 Task: Search one way flight ticket for 2 adults, 2 infants in seat and 1 infant on lap in first from Muskegon: Muskegon County Airport to Greensboro: Piedmont Triad International Airport on 5-1-2023. Choice of flights is Alaska. Number of bags: 3 checked bags. Price is upto 65000. Outbound departure time preference is 11:30.
Action: Mouse moved to (355, 521)
Screenshot: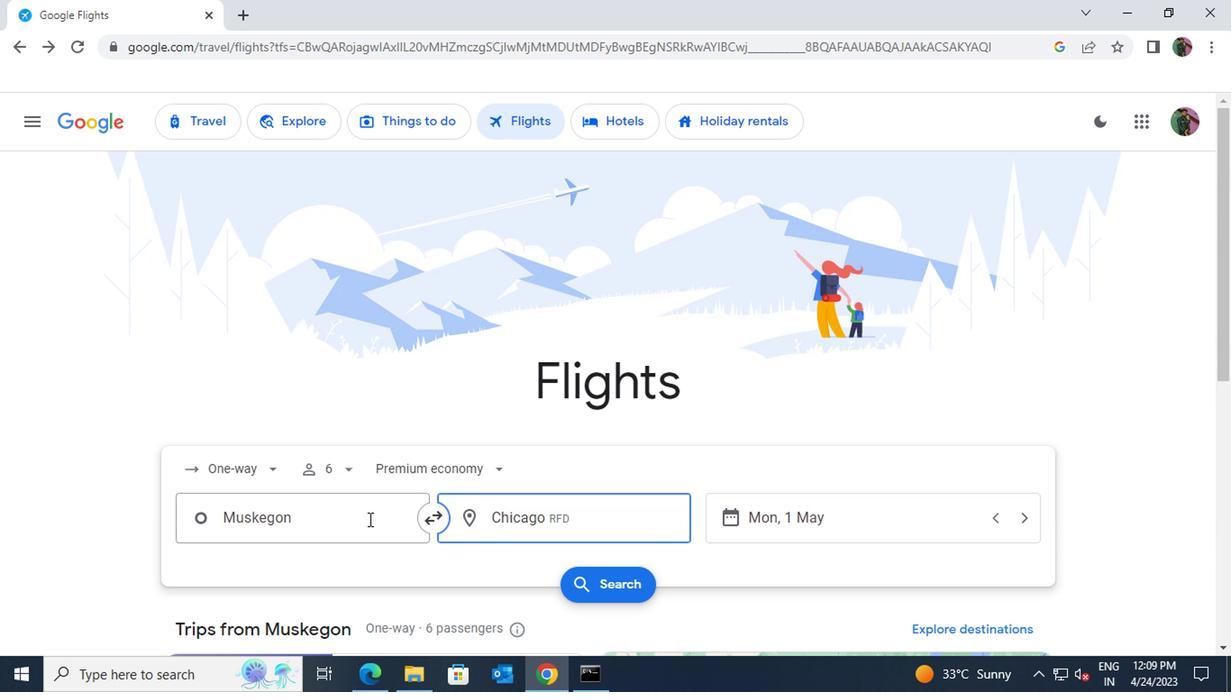 
Action: Mouse pressed left at (355, 521)
Screenshot: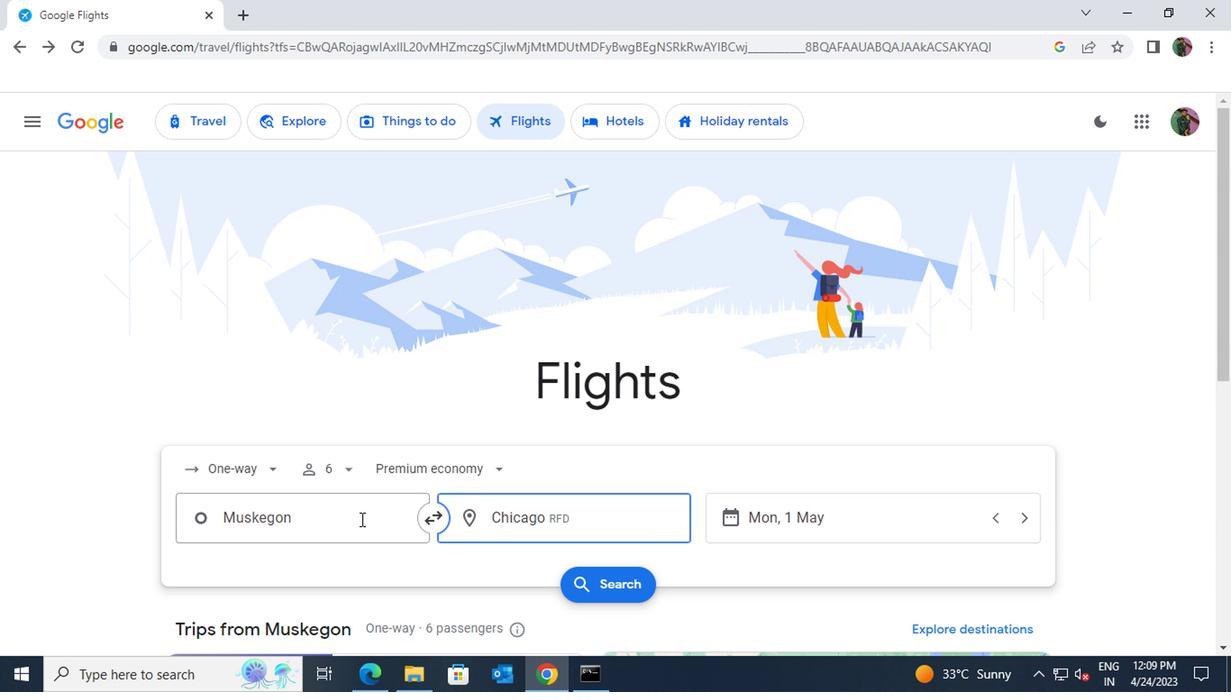 
Action: Key pressed musk
Screenshot: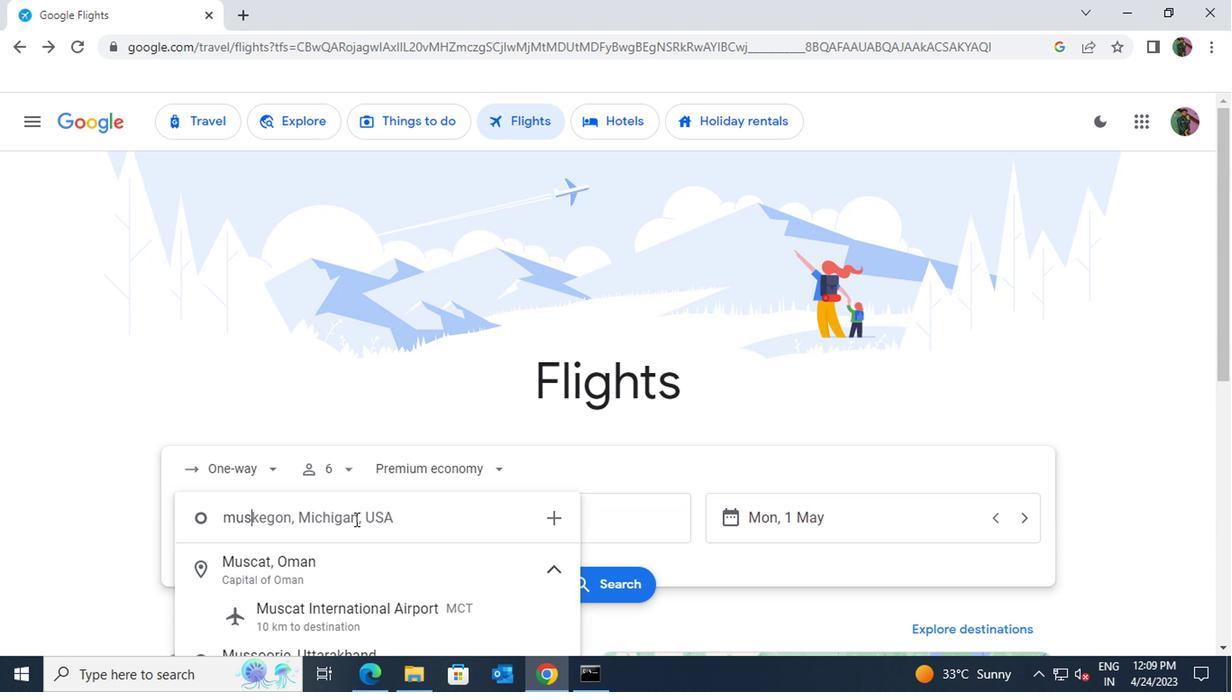 
Action: Mouse moved to (339, 561)
Screenshot: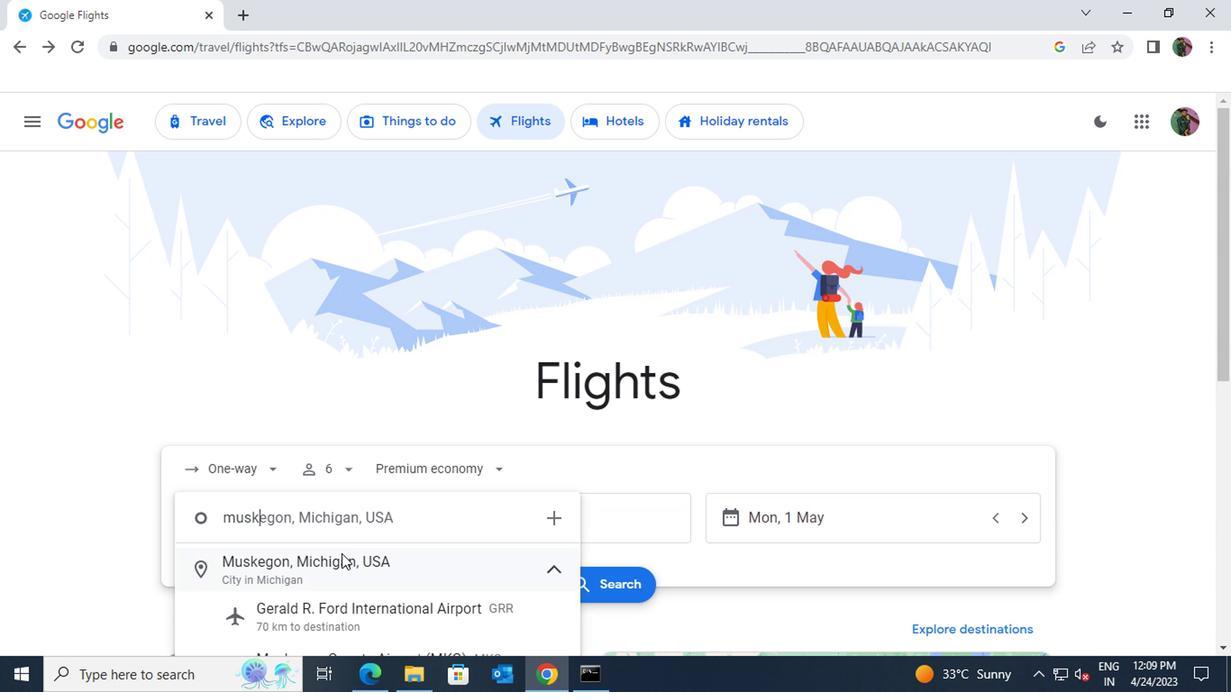 
Action: Mouse pressed left at (339, 561)
Screenshot: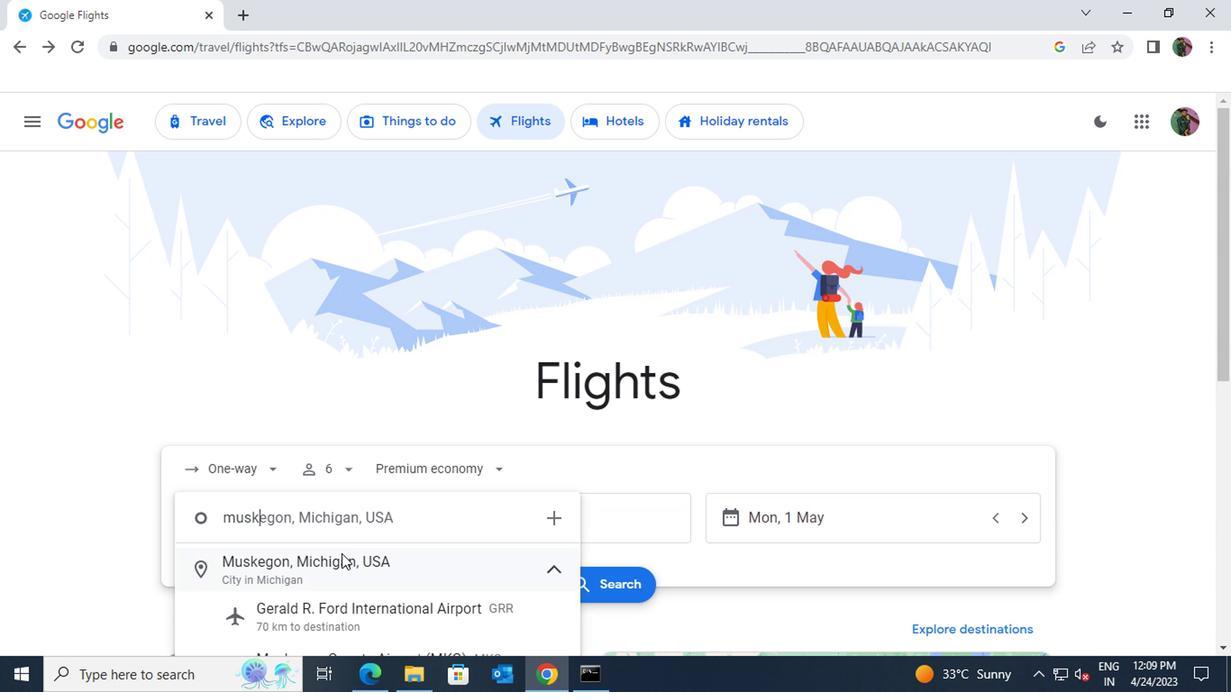 
Action: Mouse moved to (489, 517)
Screenshot: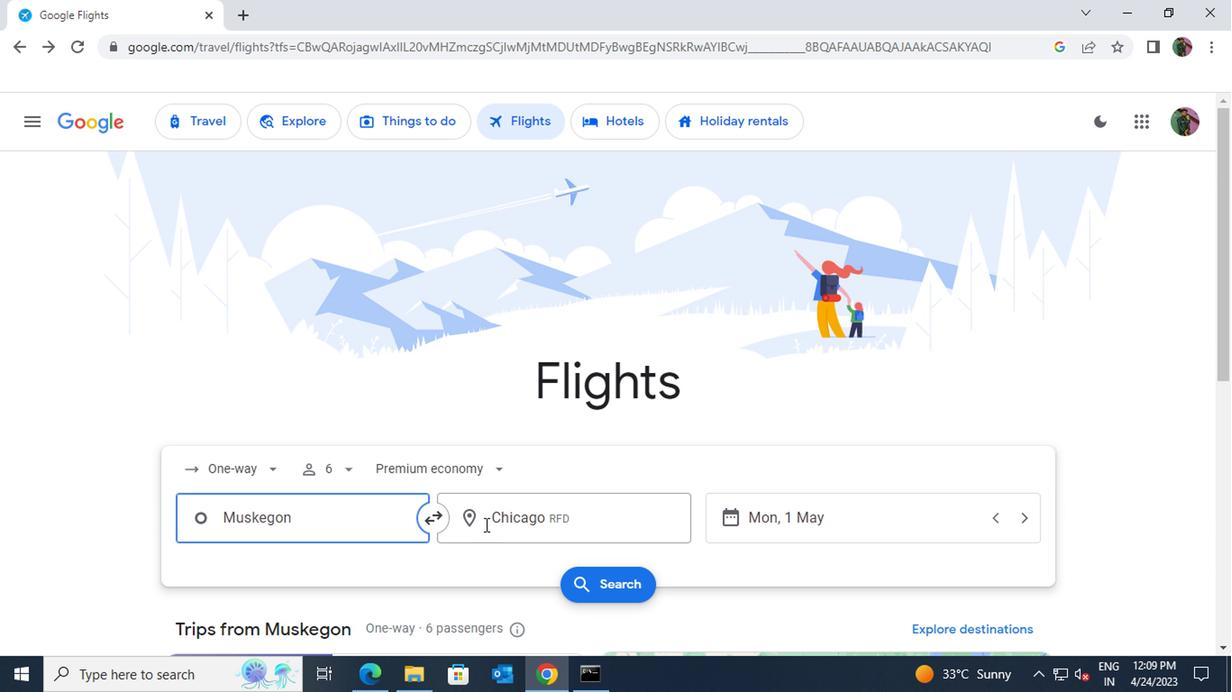 
Action: Mouse pressed left at (489, 517)
Screenshot: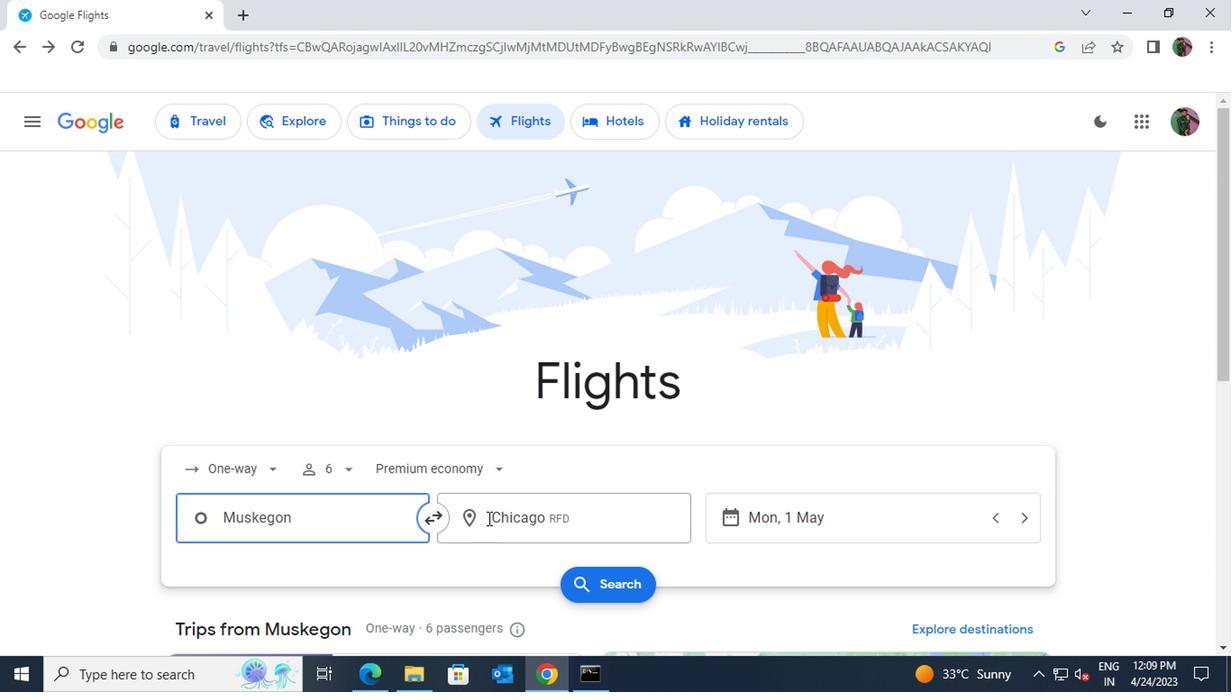 
Action: Key pressed greensb
Screenshot: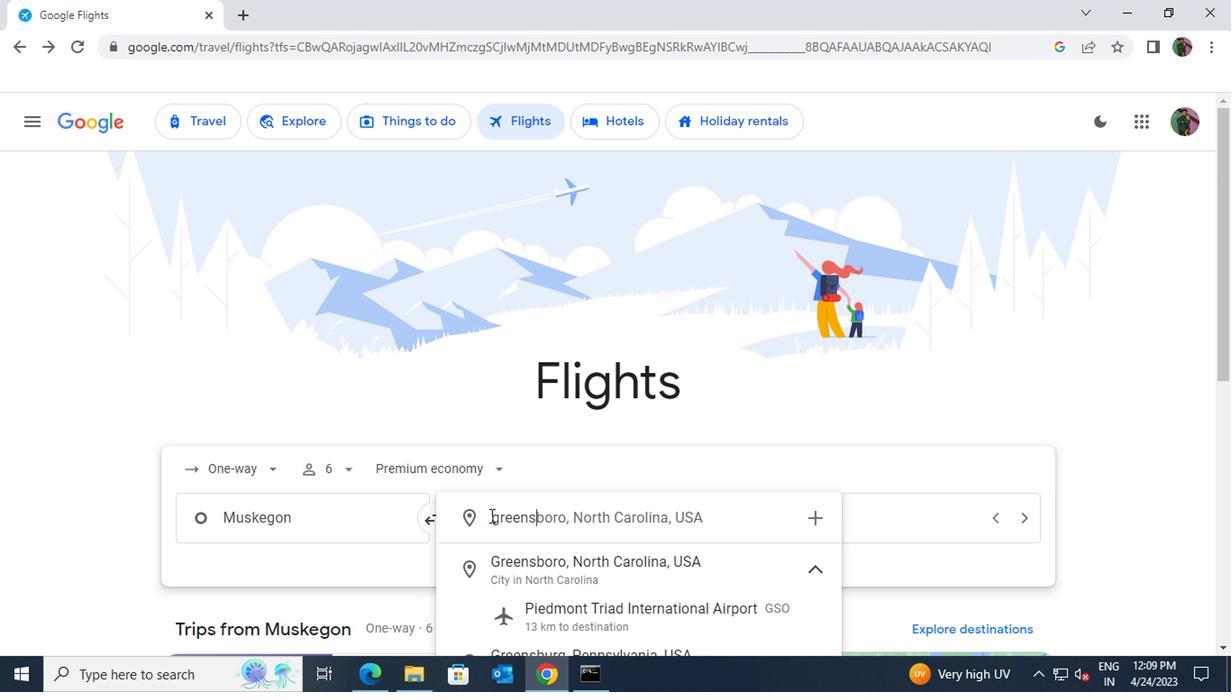 
Action: Mouse moved to (550, 572)
Screenshot: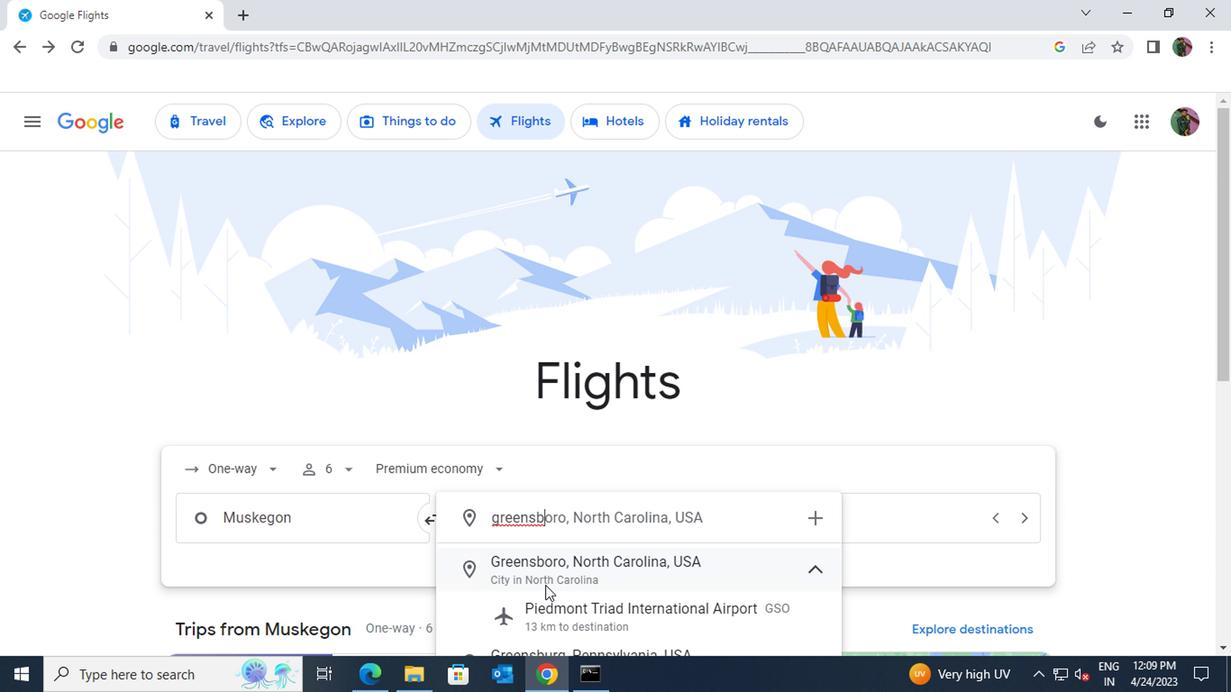 
Action: Mouse pressed left at (550, 572)
Screenshot: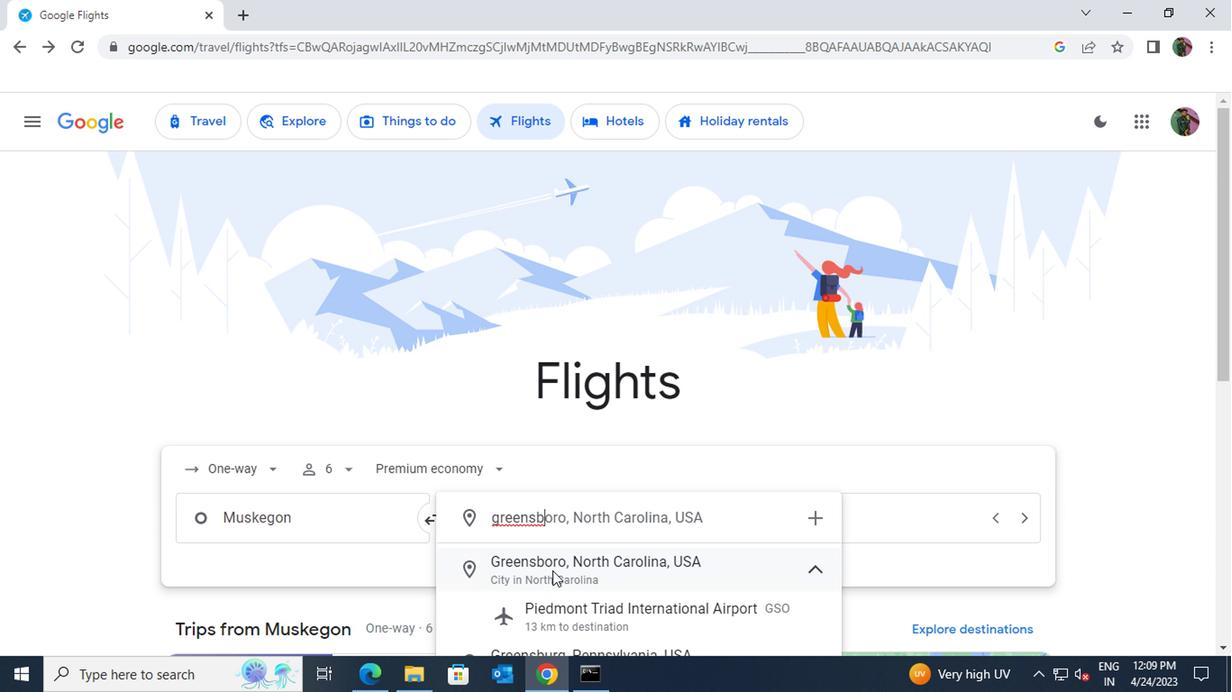 
Action: Mouse moved to (346, 474)
Screenshot: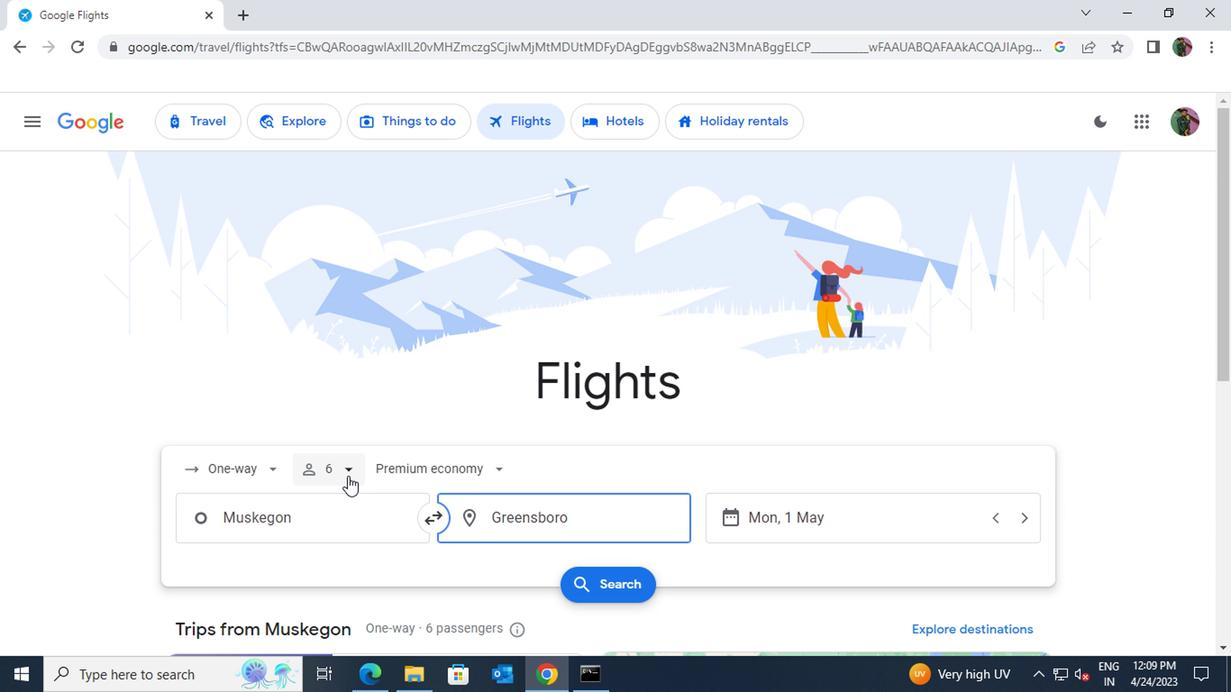 
Action: Mouse pressed left at (346, 474)
Screenshot: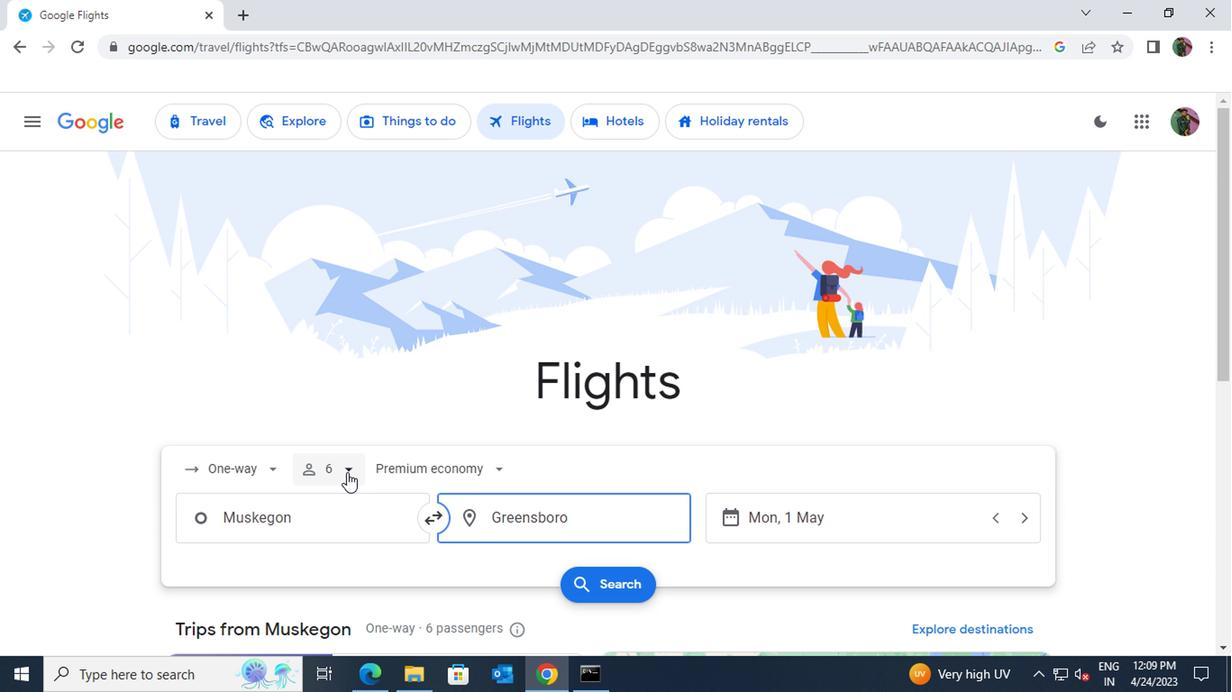 
Action: Mouse moved to (428, 516)
Screenshot: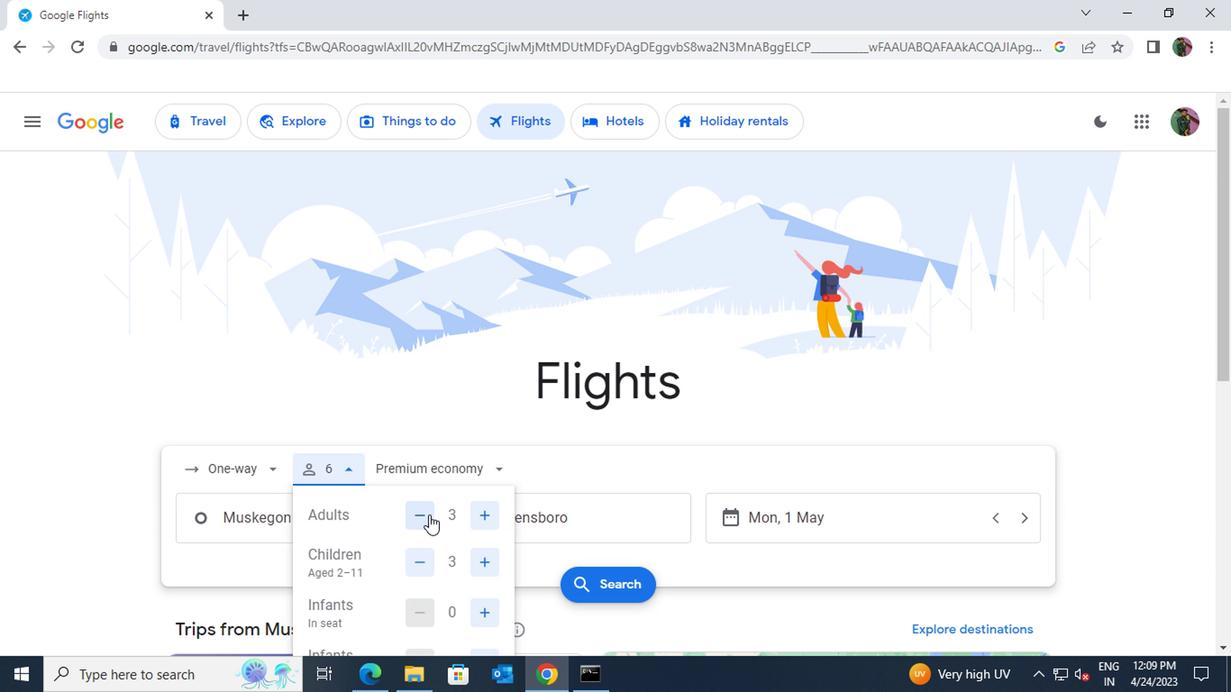 
Action: Mouse pressed left at (428, 516)
Screenshot: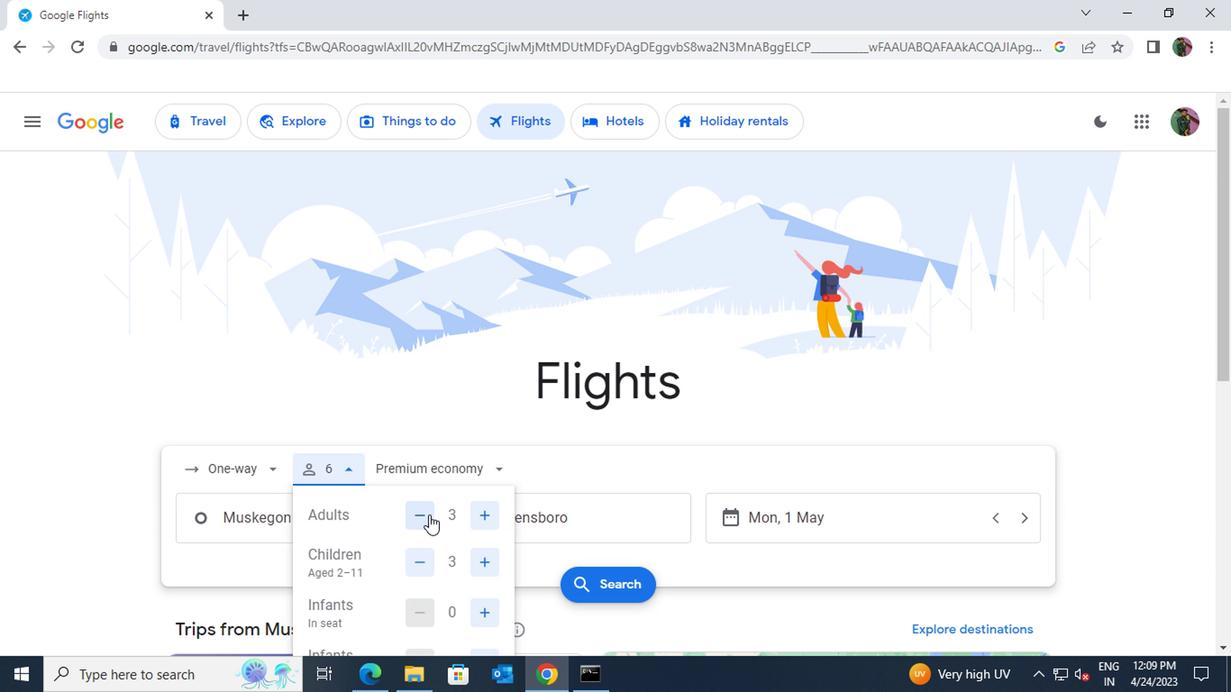
Action: Mouse moved to (417, 561)
Screenshot: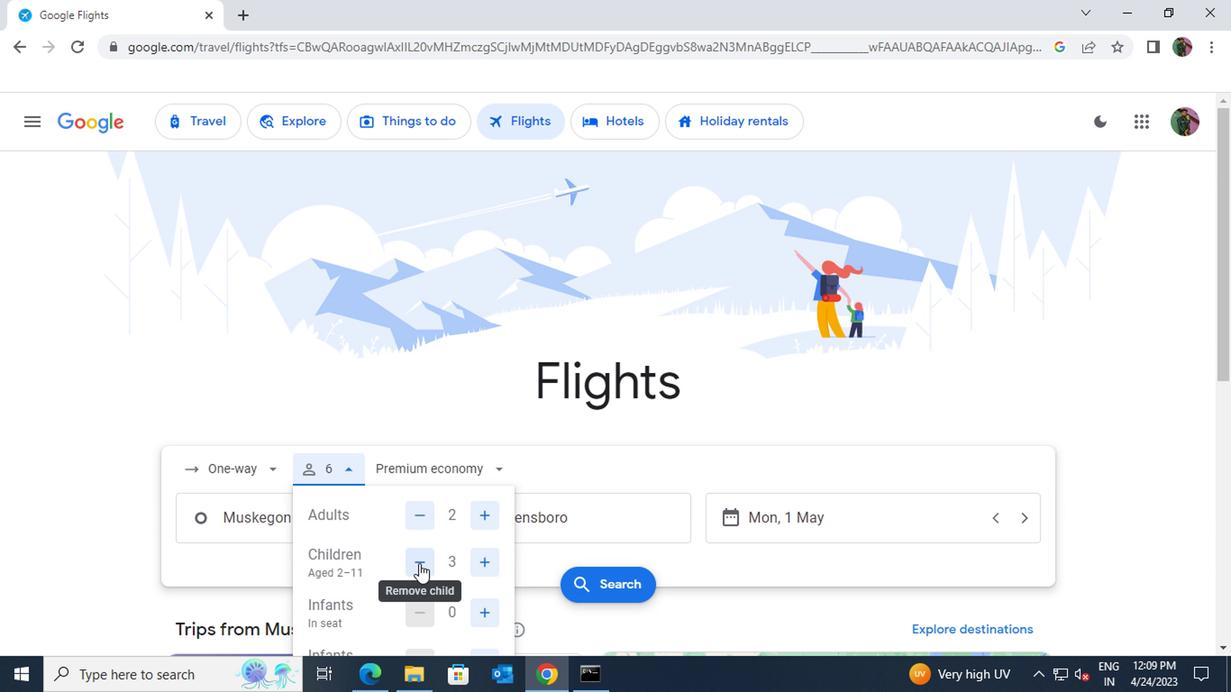 
Action: Mouse pressed left at (417, 561)
Screenshot: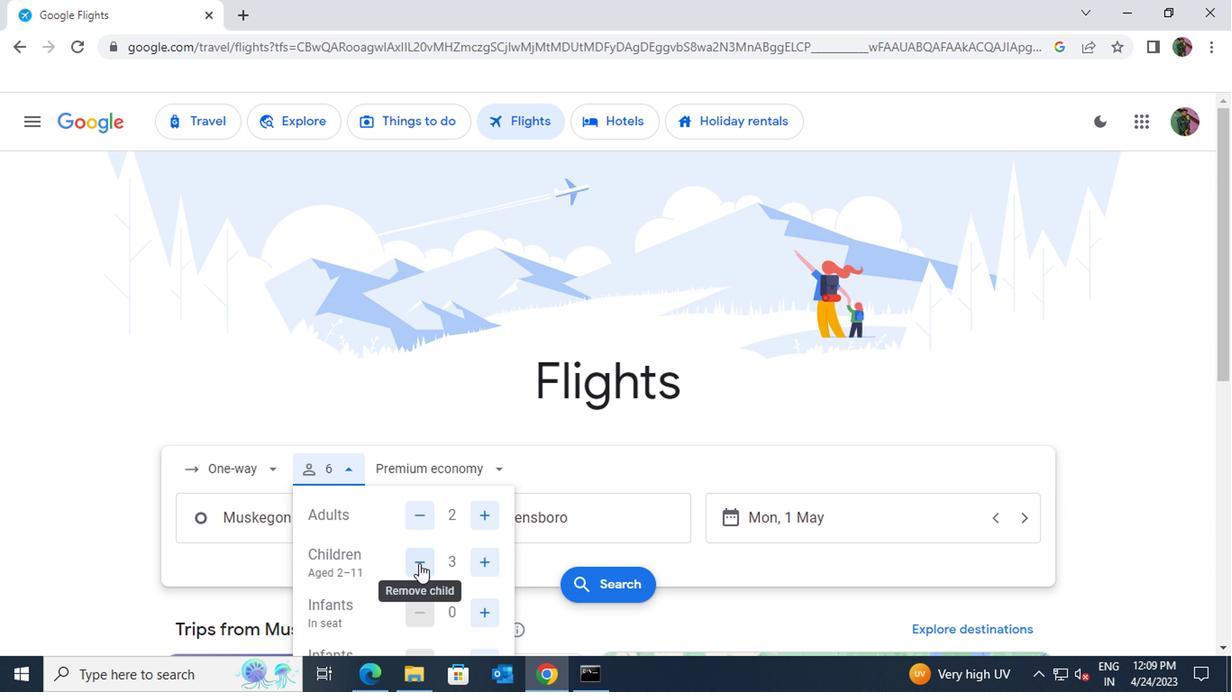 
Action: Mouse pressed left at (417, 561)
Screenshot: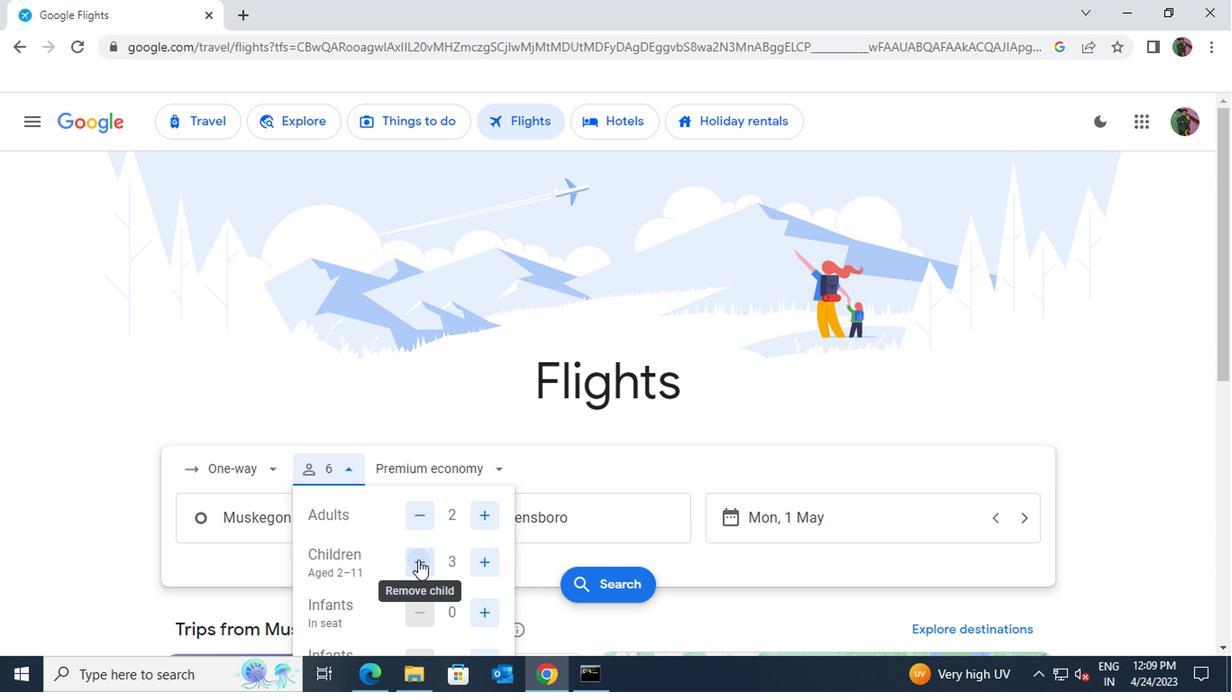 
Action: Mouse moved to (422, 595)
Screenshot: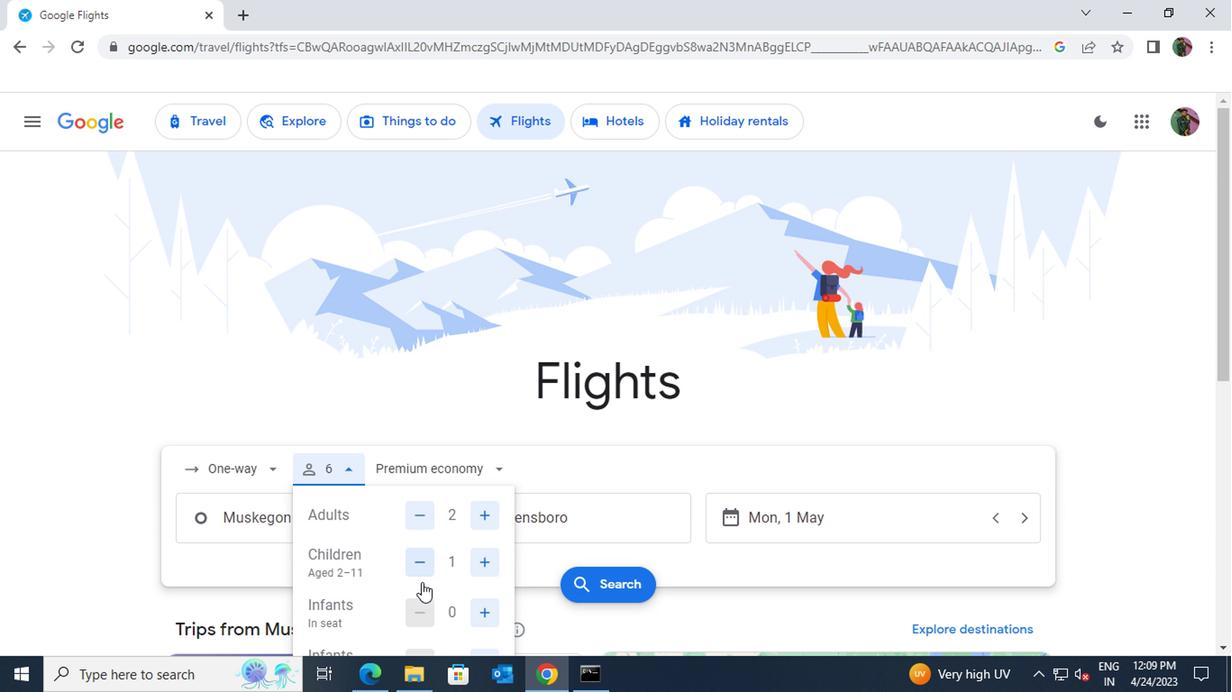 
Action: Mouse scrolled (422, 594) with delta (0, -1)
Screenshot: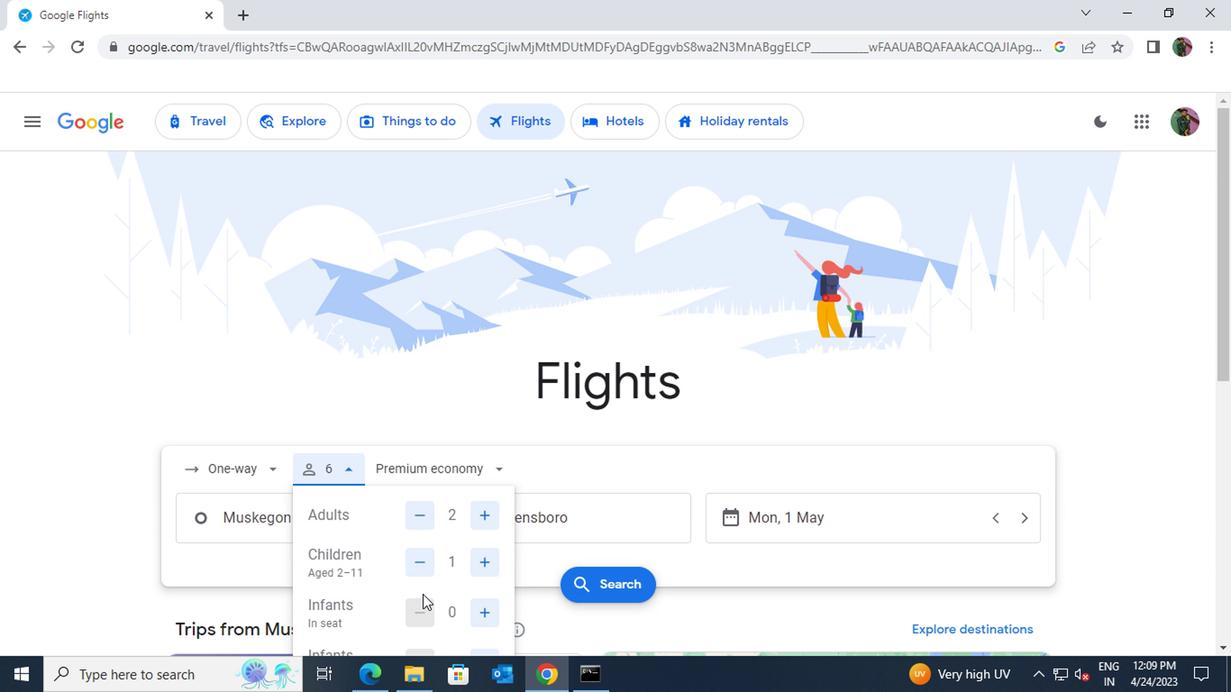 
Action: Mouse moved to (481, 527)
Screenshot: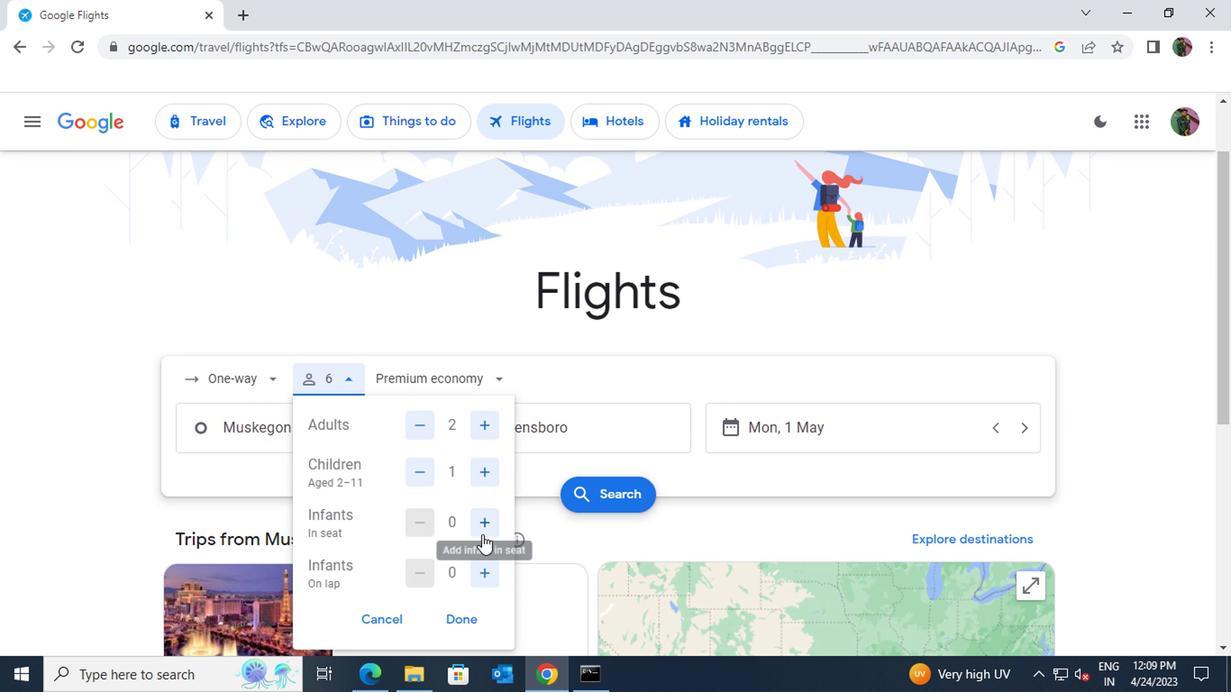 
Action: Mouse pressed left at (481, 527)
Screenshot: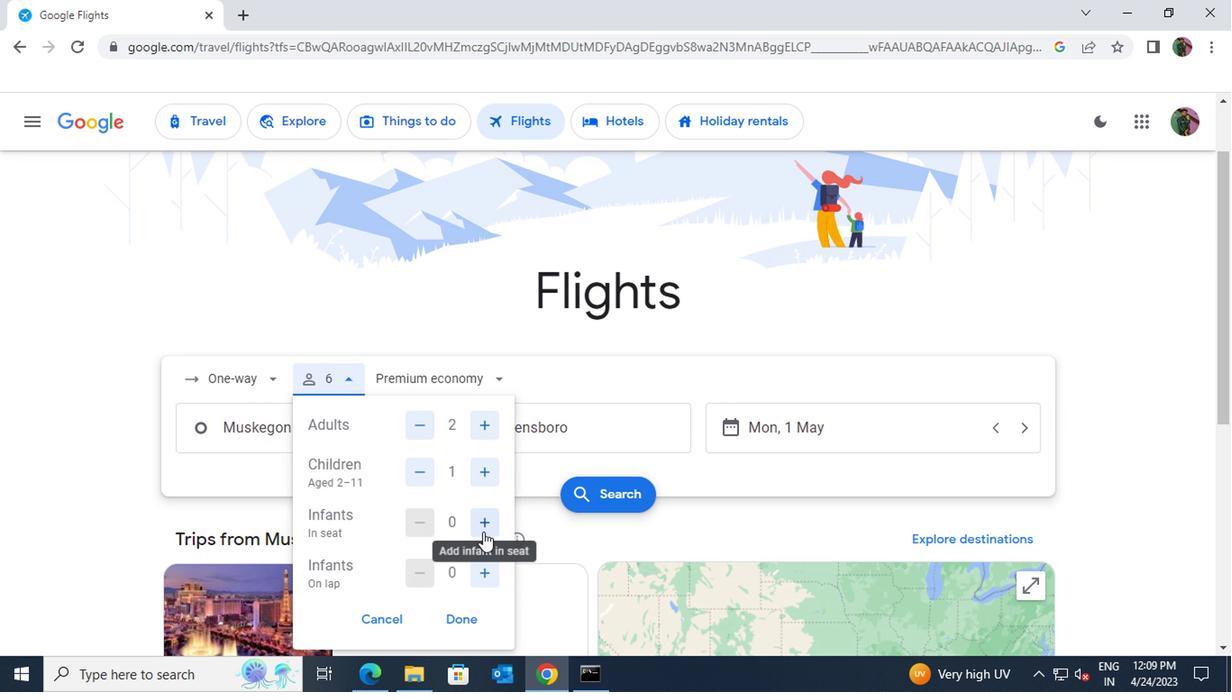 
Action: Mouse pressed left at (481, 527)
Screenshot: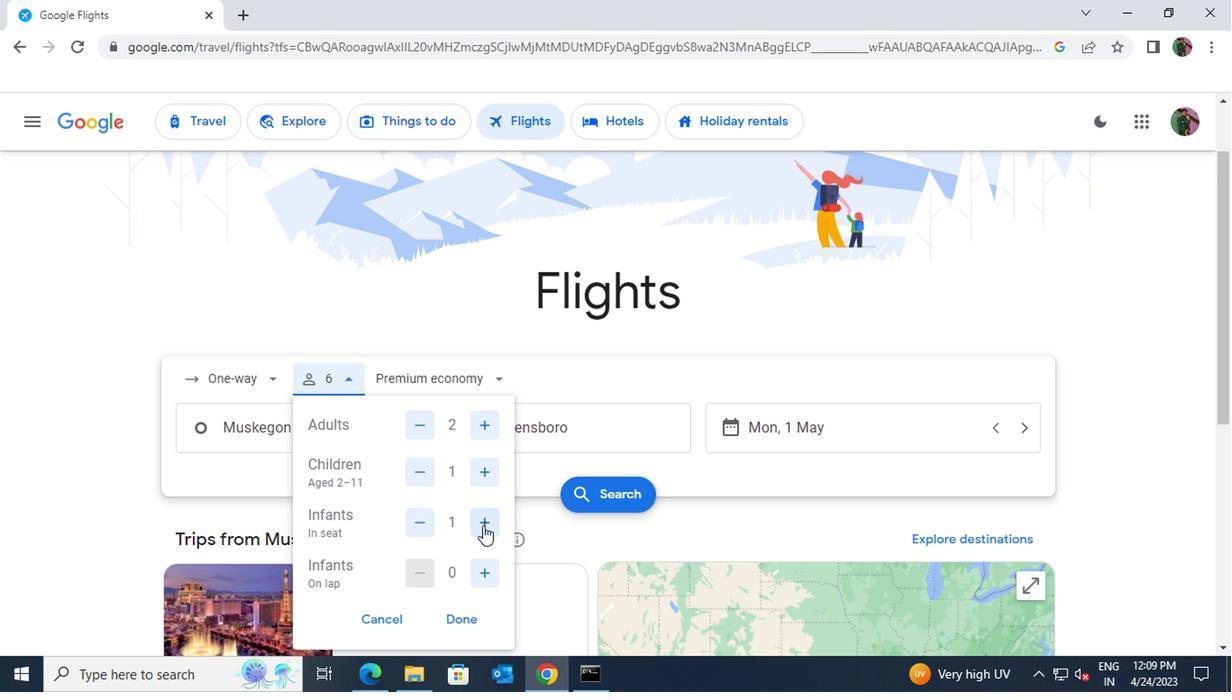 
Action: Mouse moved to (476, 568)
Screenshot: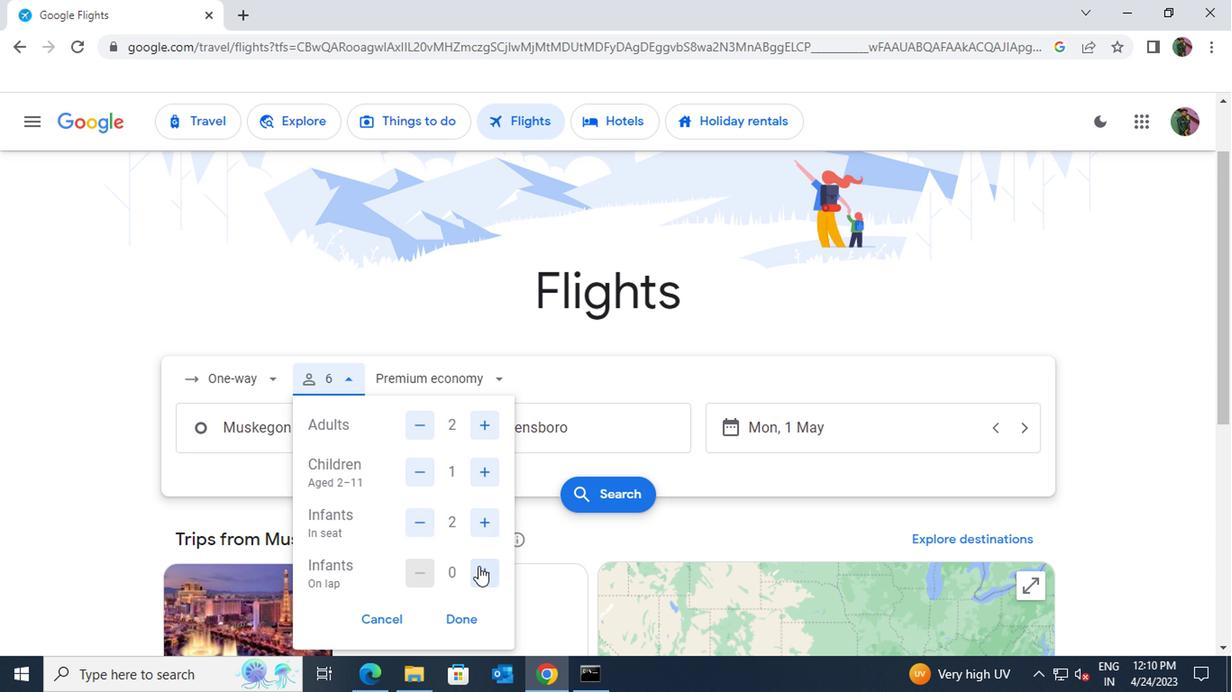 
Action: Mouse pressed left at (476, 568)
Screenshot: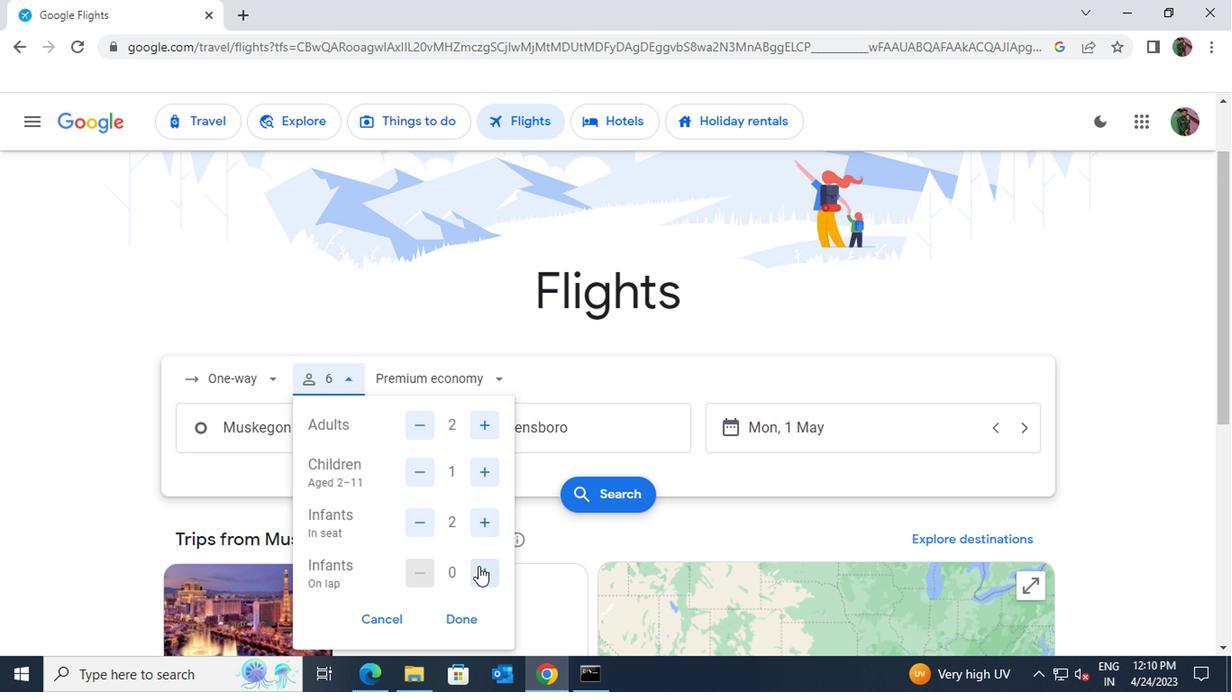 
Action: Mouse moved to (456, 624)
Screenshot: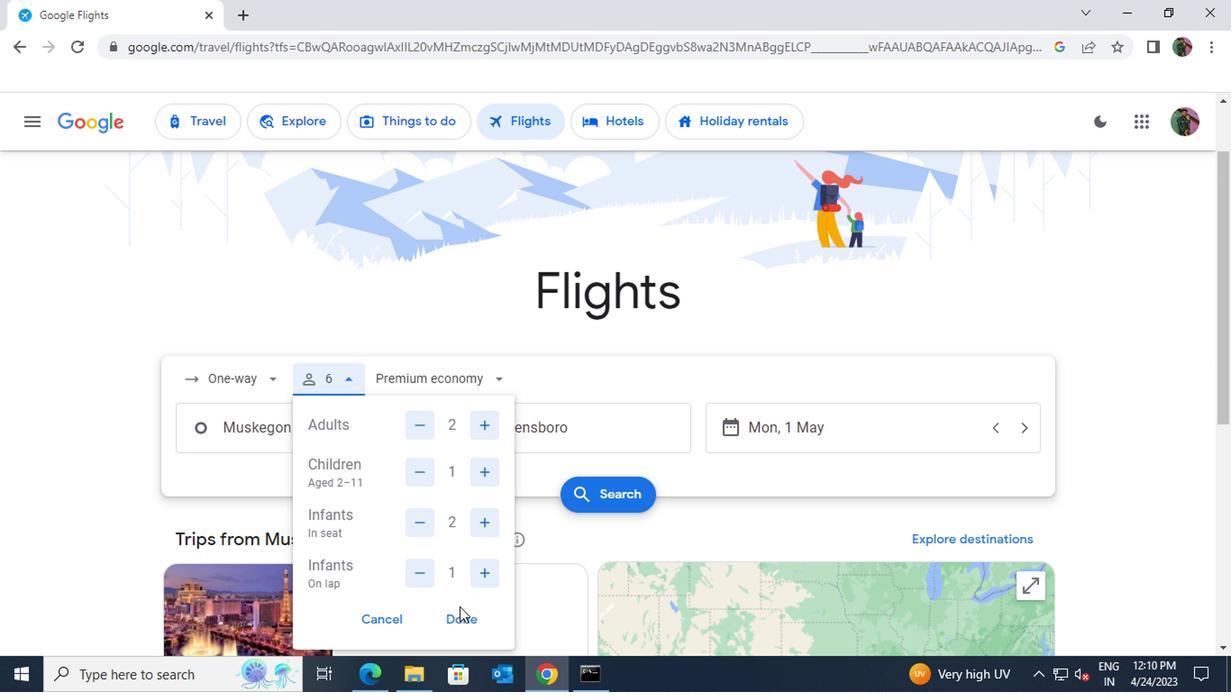 
Action: Mouse pressed left at (456, 624)
Screenshot: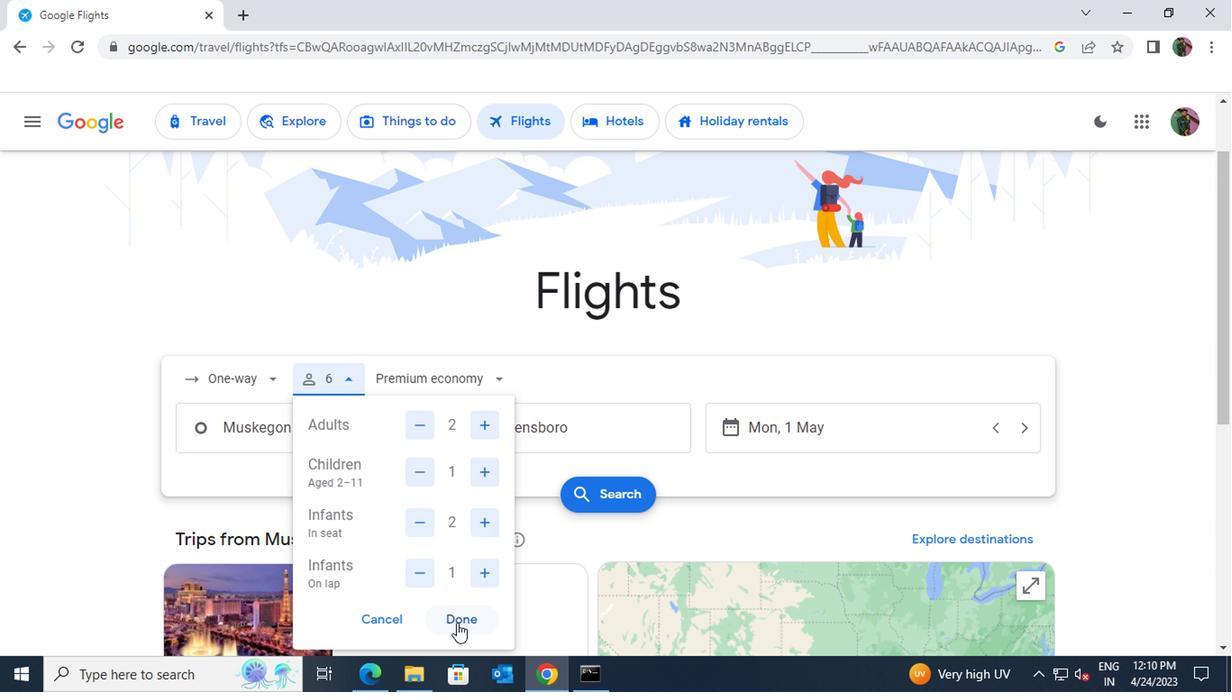 
Action: Mouse moved to (725, 438)
Screenshot: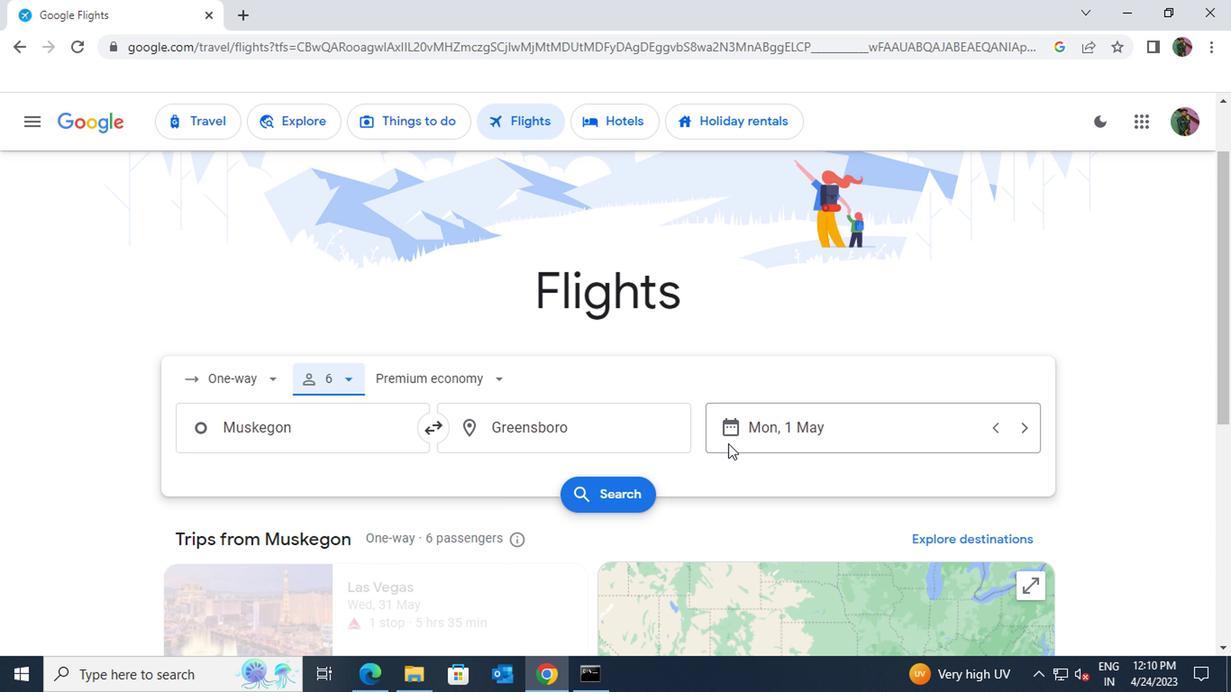 
Action: Mouse pressed left at (725, 438)
Screenshot: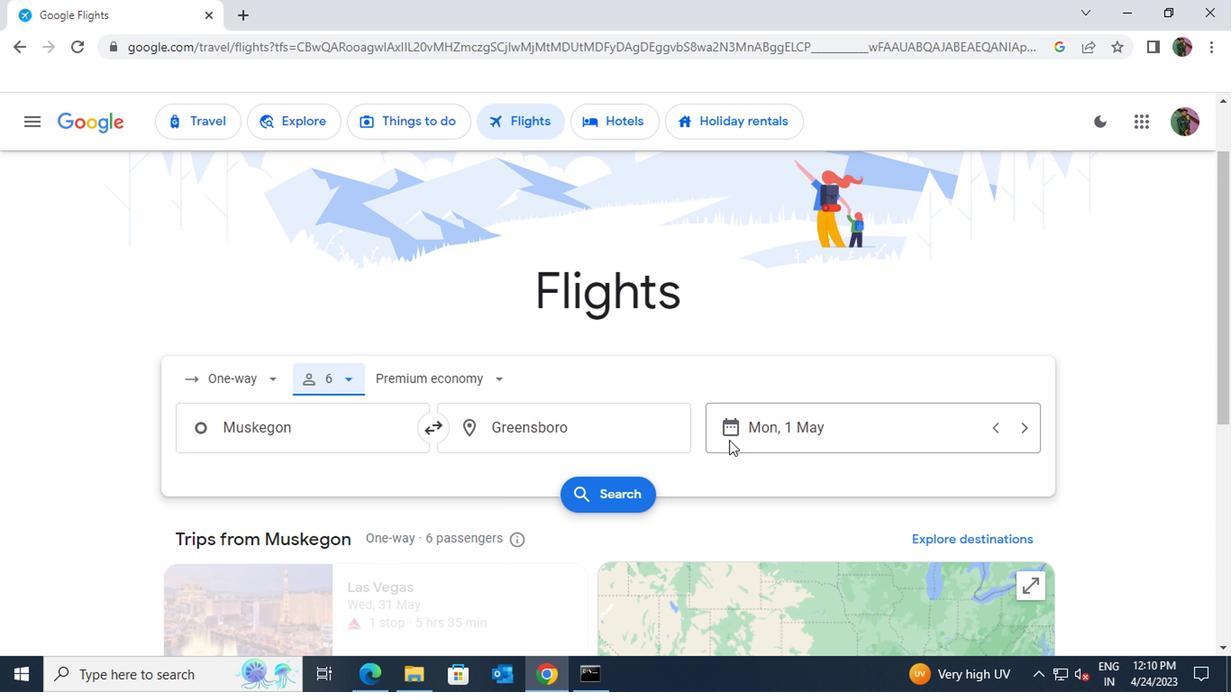 
Action: Mouse moved to (775, 327)
Screenshot: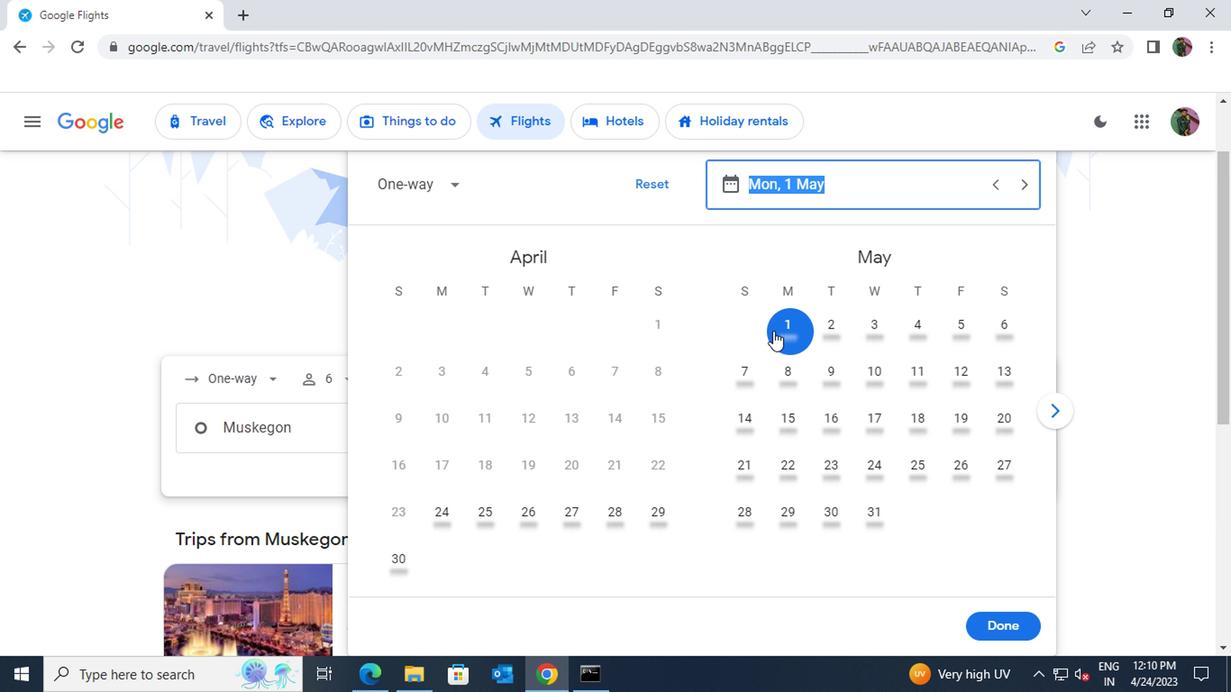 
Action: Mouse pressed left at (775, 327)
Screenshot: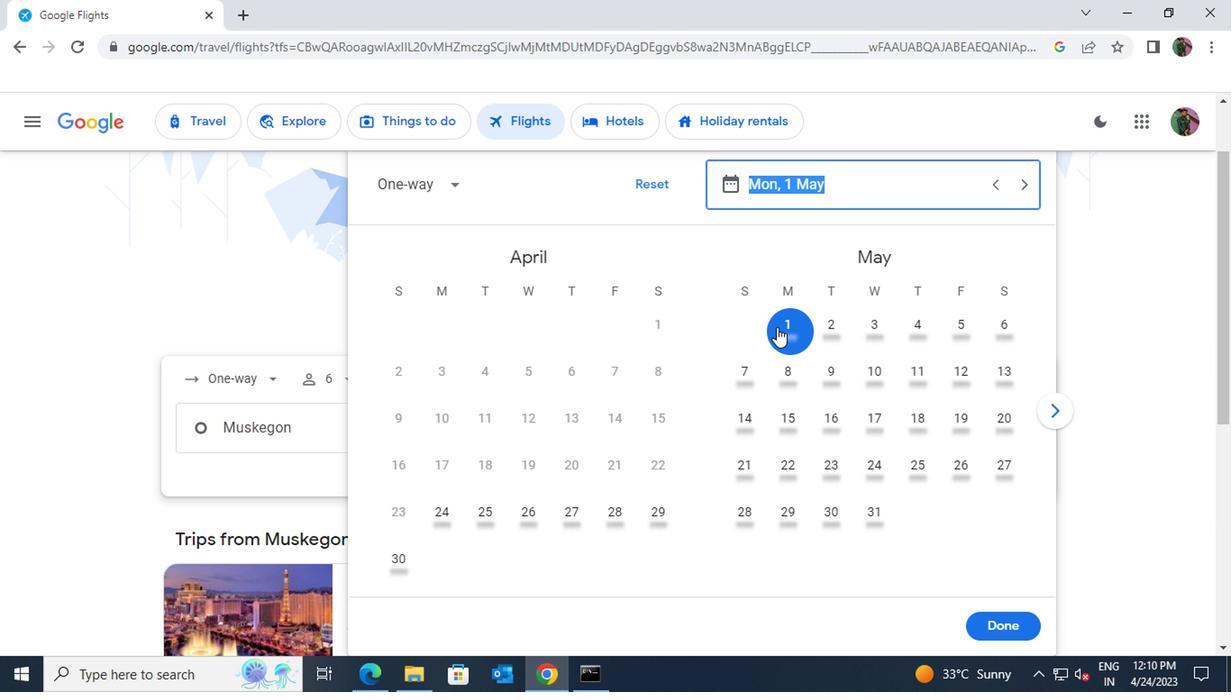 
Action: Mouse moved to (982, 625)
Screenshot: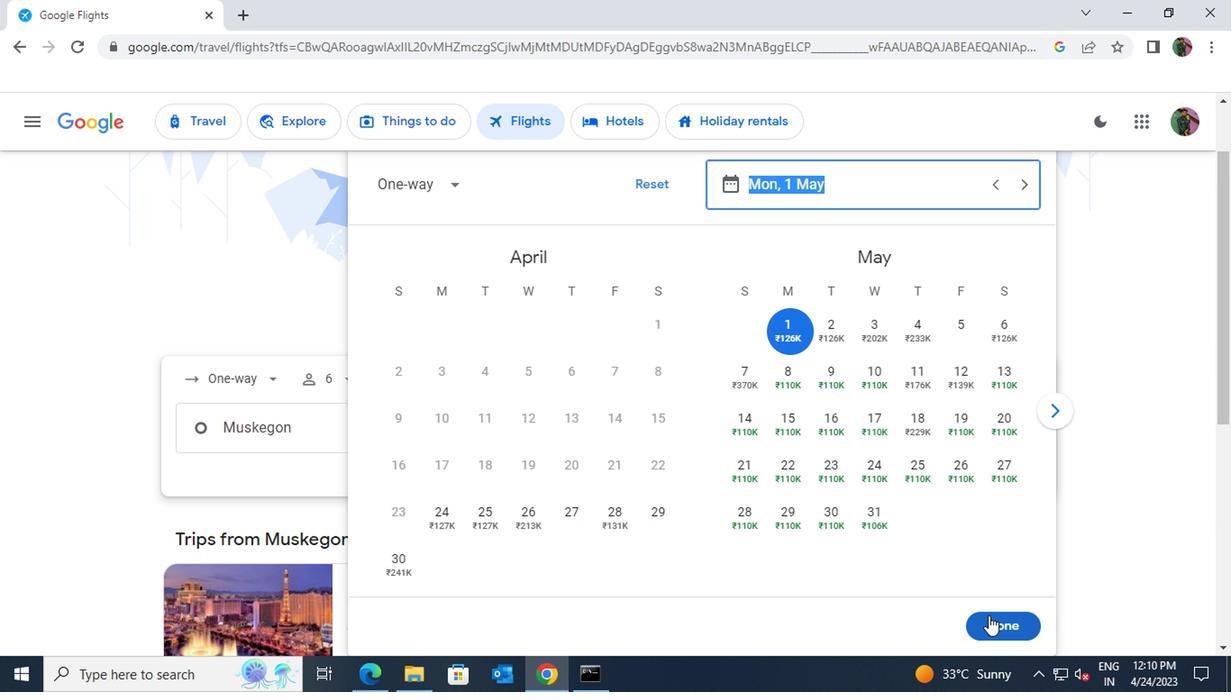 
Action: Mouse pressed left at (982, 625)
Screenshot: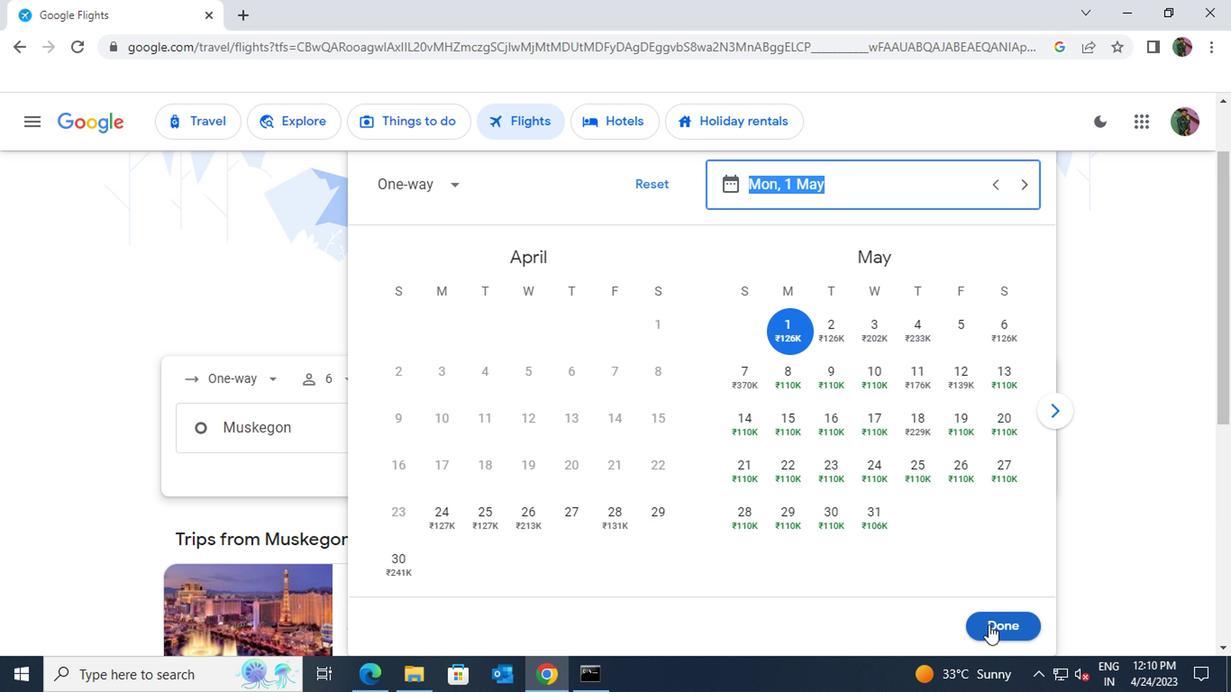 
Action: Mouse moved to (606, 497)
Screenshot: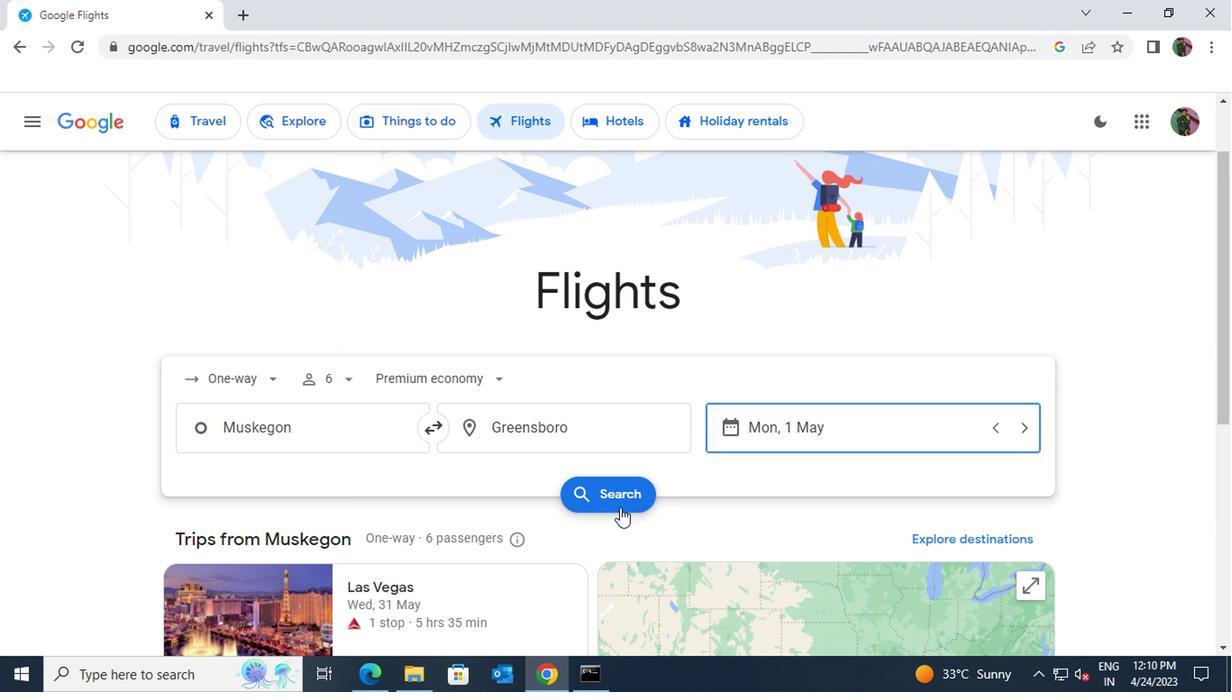 
Action: Mouse pressed left at (606, 497)
Screenshot: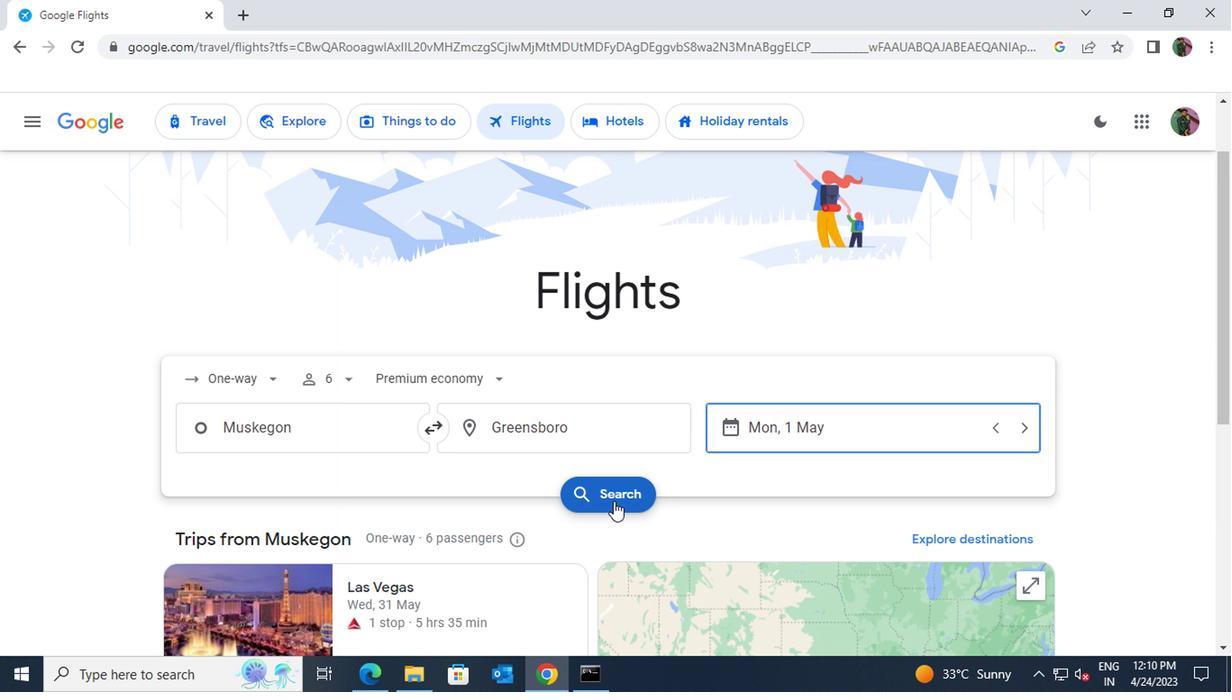 
Action: Mouse moved to (483, 291)
Screenshot: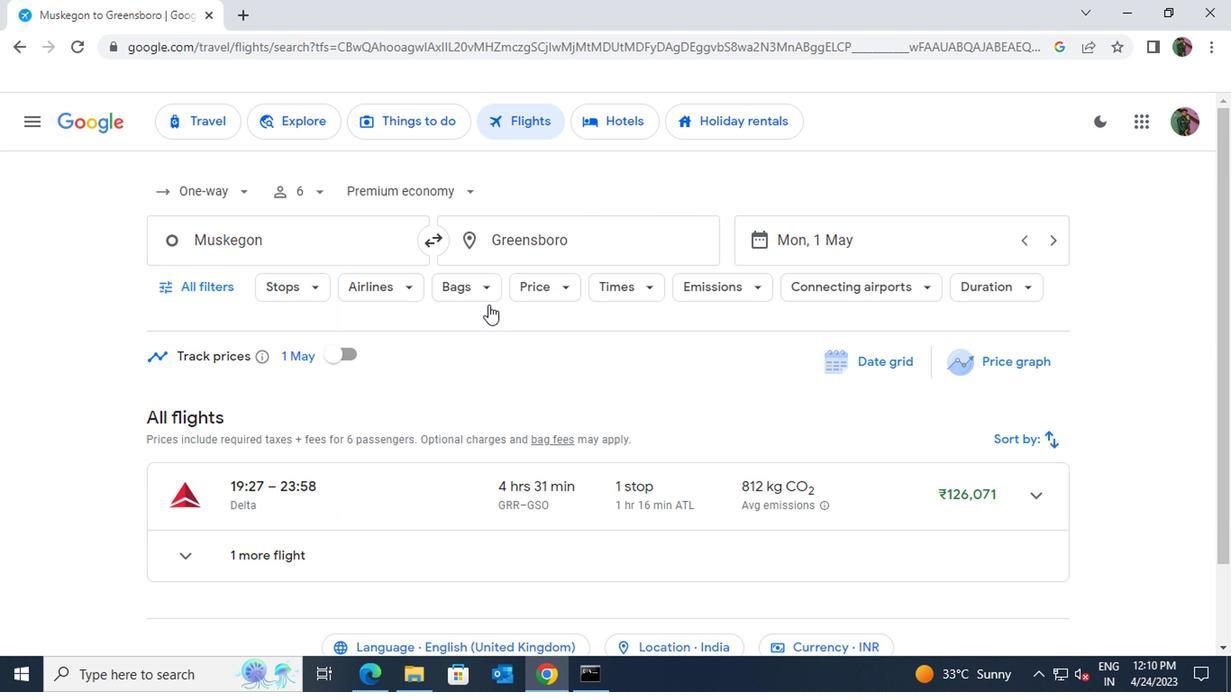 
Action: Mouse pressed left at (483, 291)
Screenshot: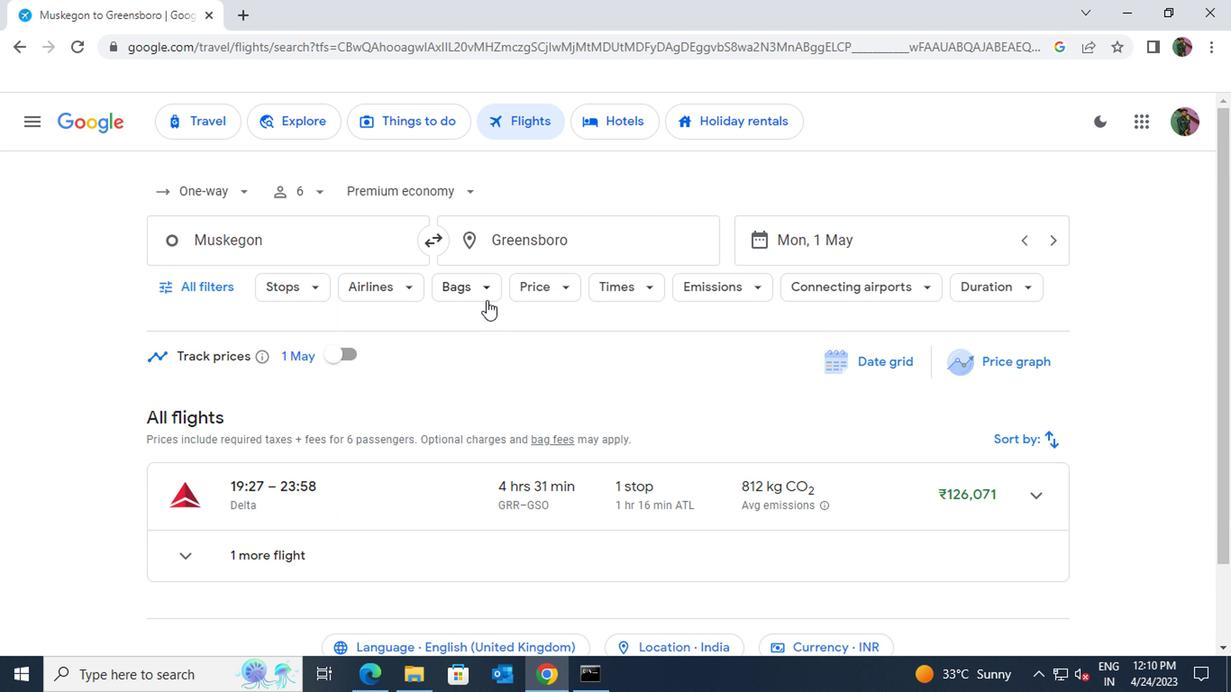 
Action: Mouse moved to (711, 418)
Screenshot: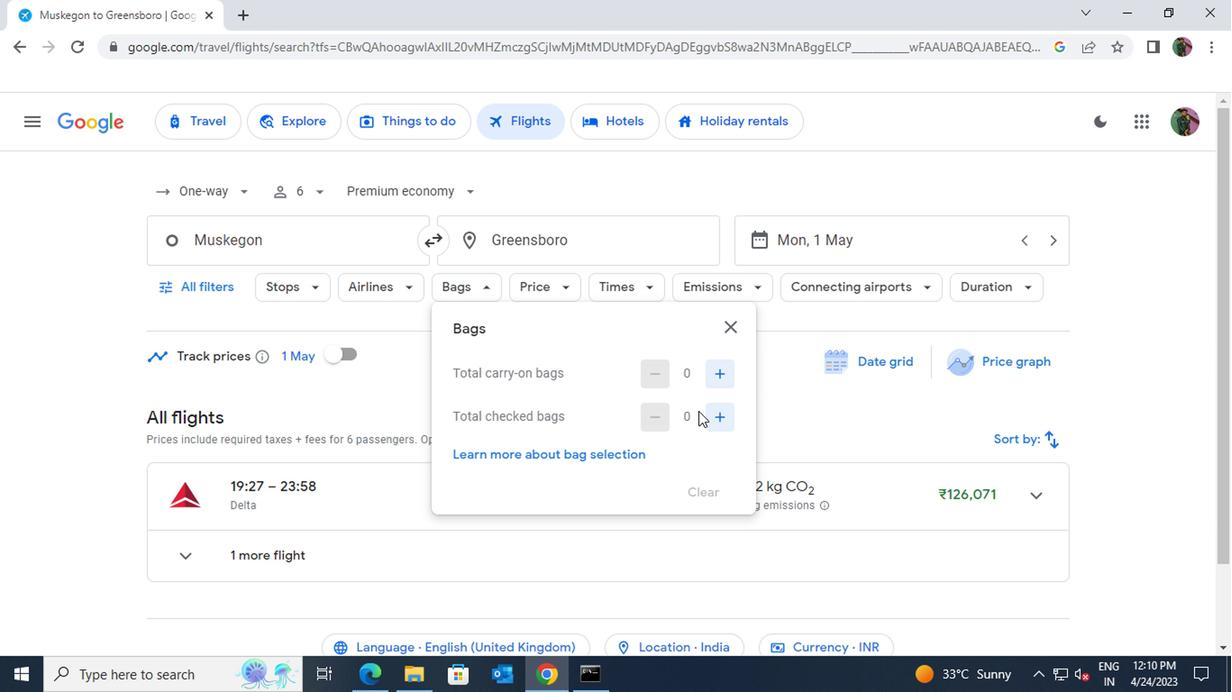 
Action: Mouse pressed left at (711, 418)
Screenshot: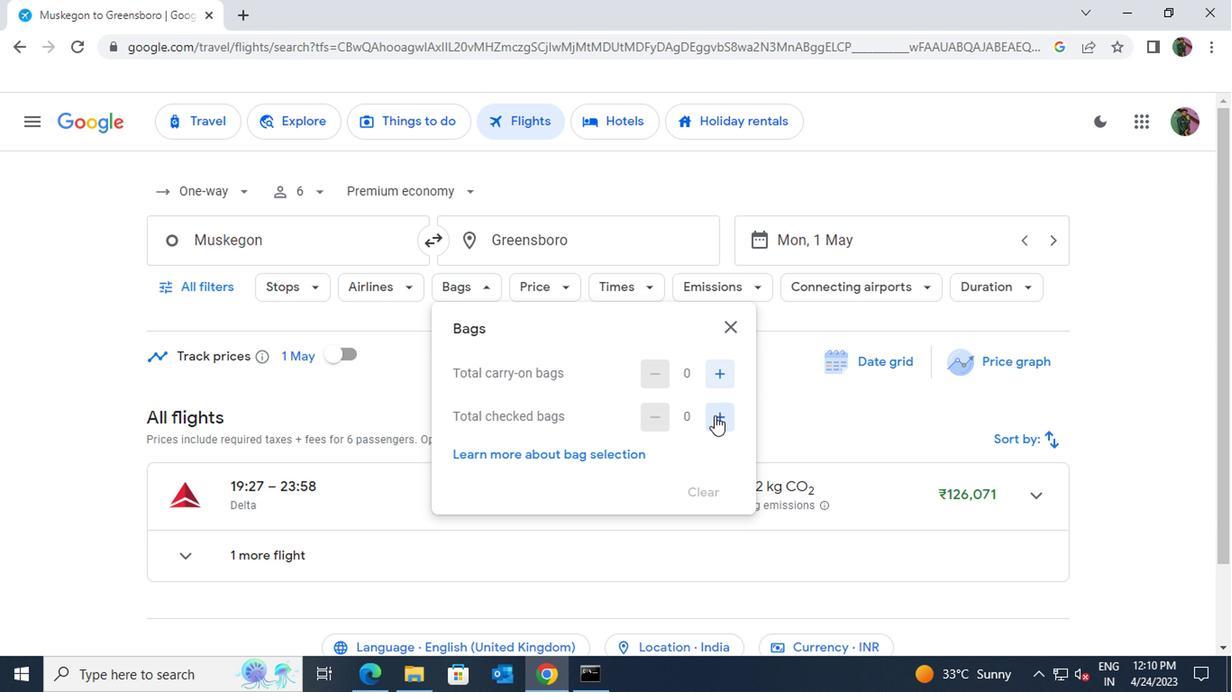 
Action: Mouse pressed left at (711, 418)
Screenshot: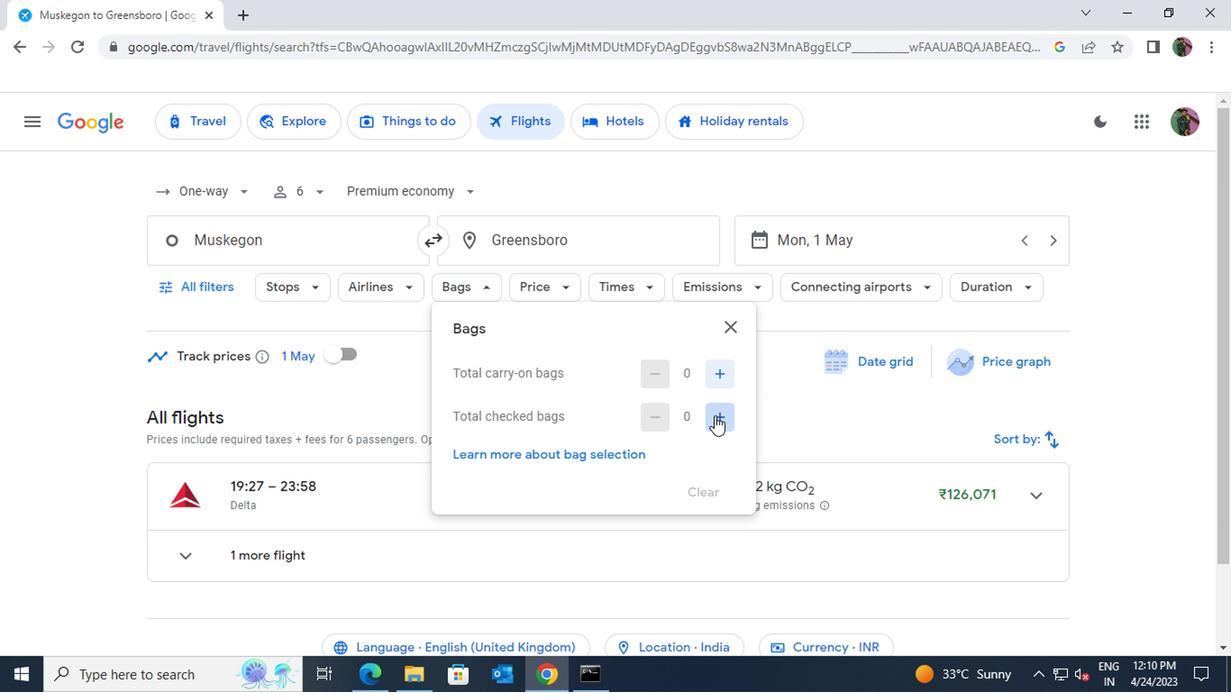 
Action: Mouse pressed left at (711, 418)
Screenshot: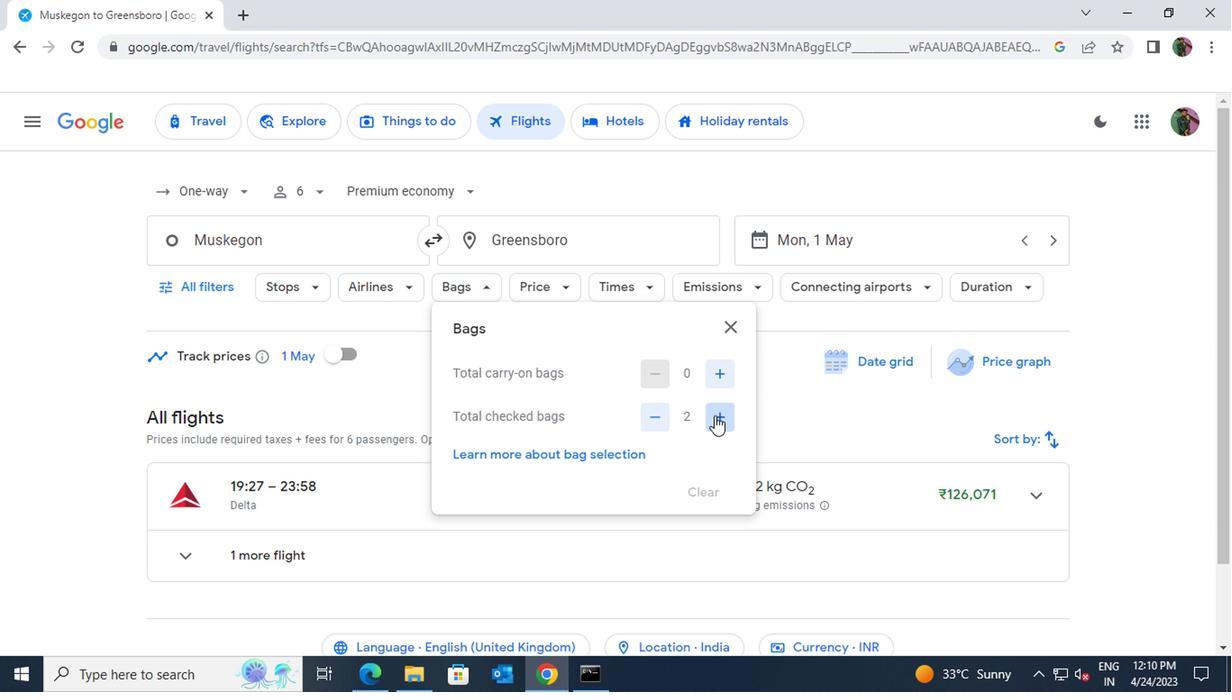
Action: Mouse moved to (722, 329)
Screenshot: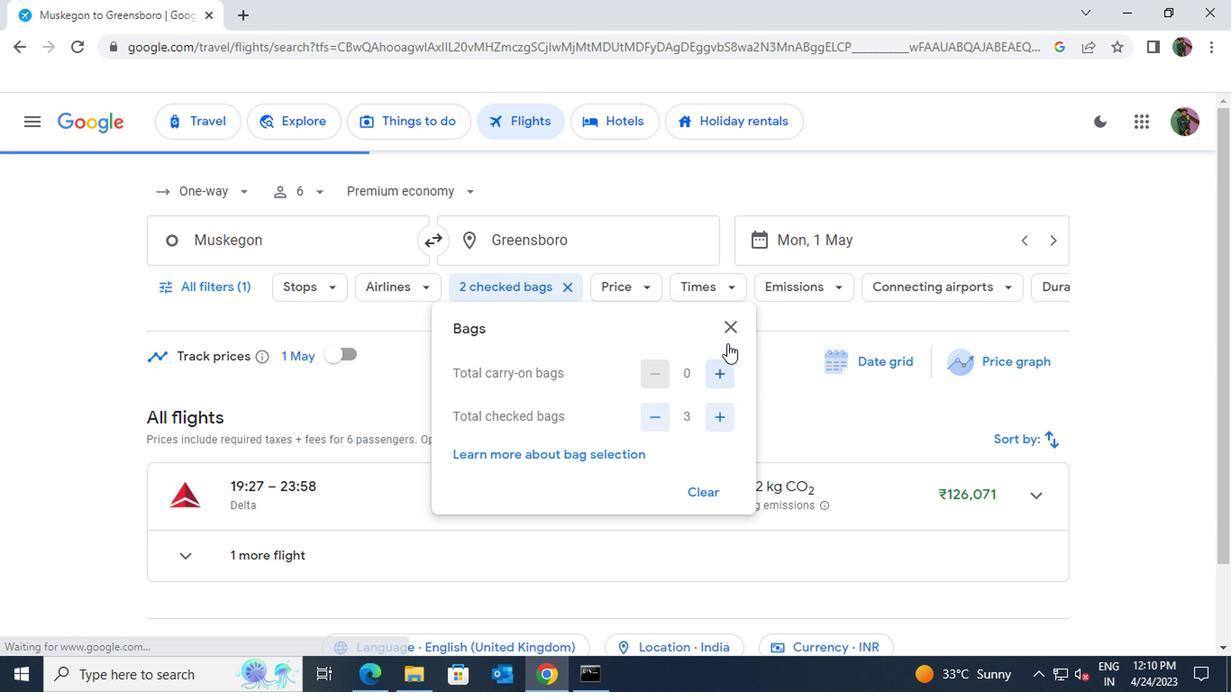 
Action: Mouse pressed left at (722, 329)
Screenshot: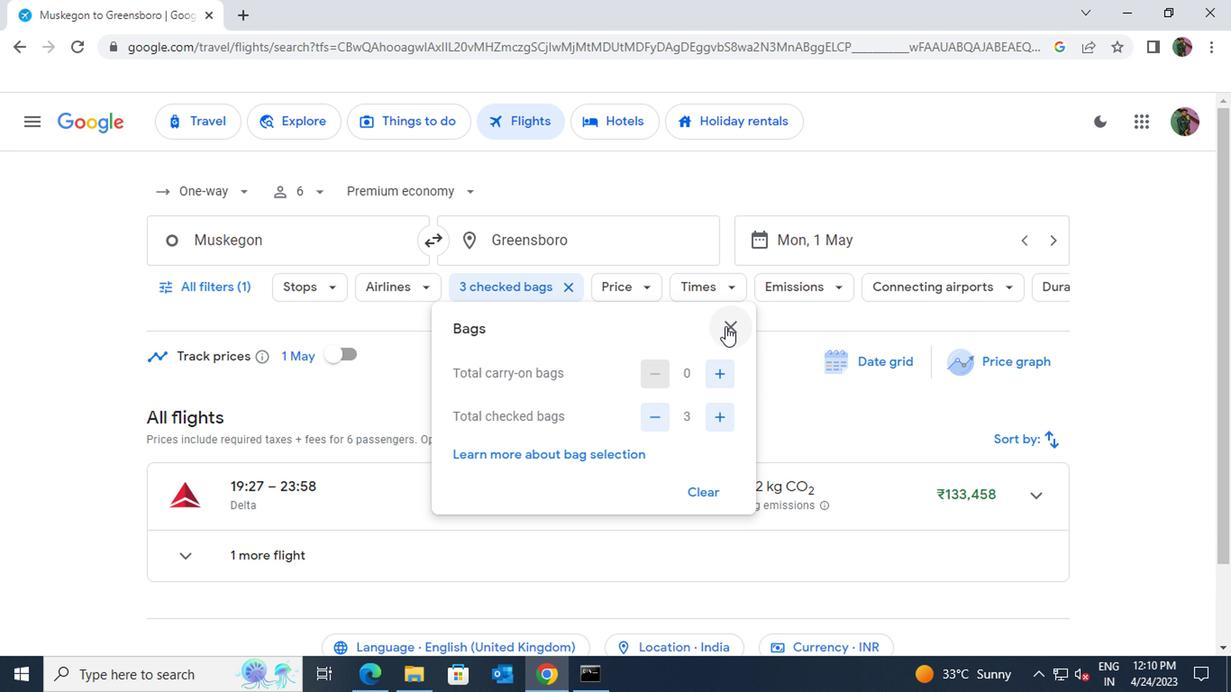 
Action: Mouse moved to (634, 291)
Screenshot: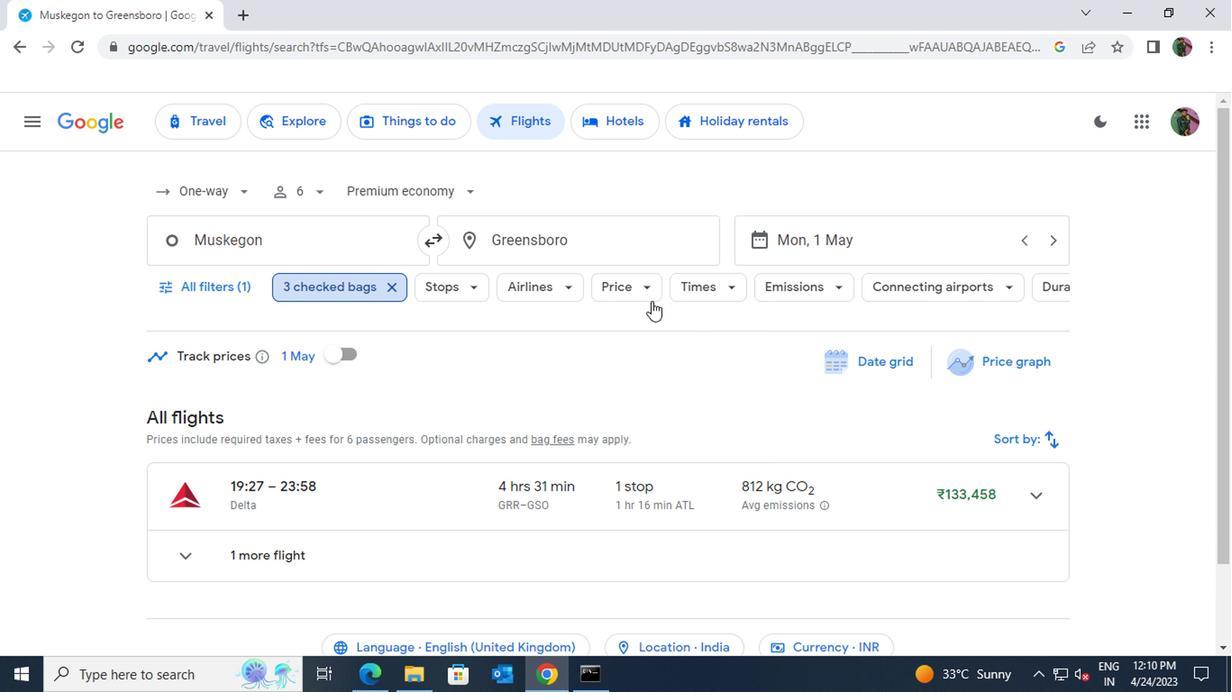 
Action: Mouse pressed left at (634, 291)
Screenshot: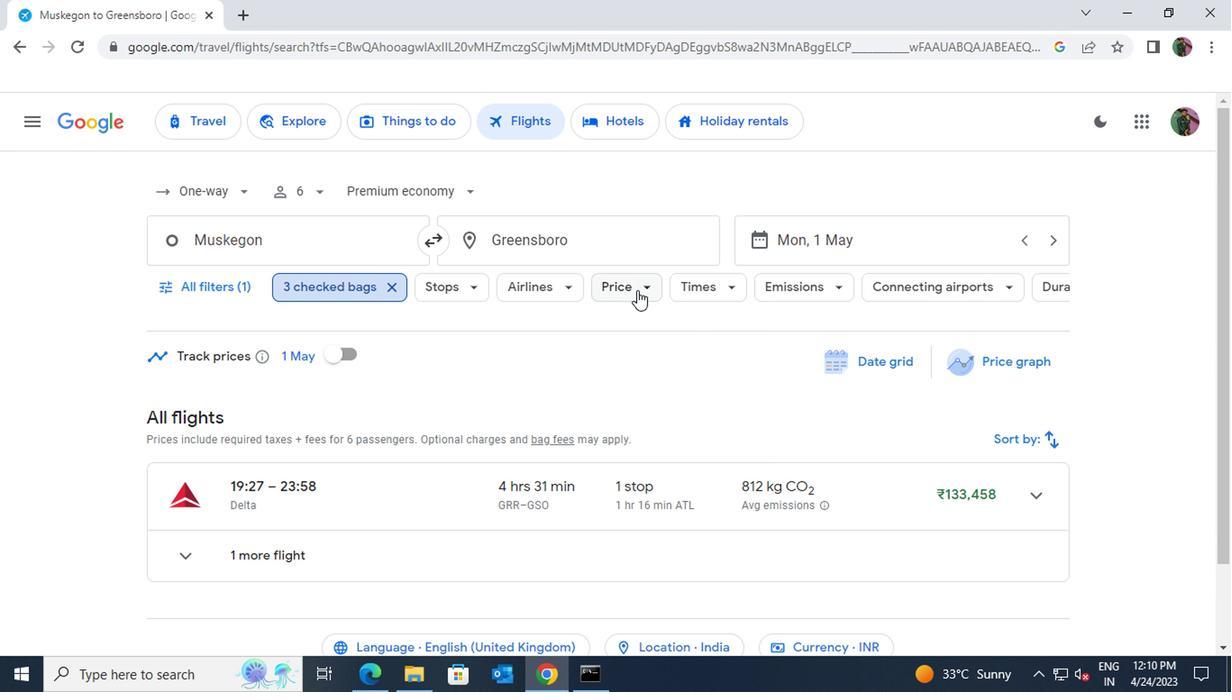 
Action: Mouse moved to (882, 409)
Screenshot: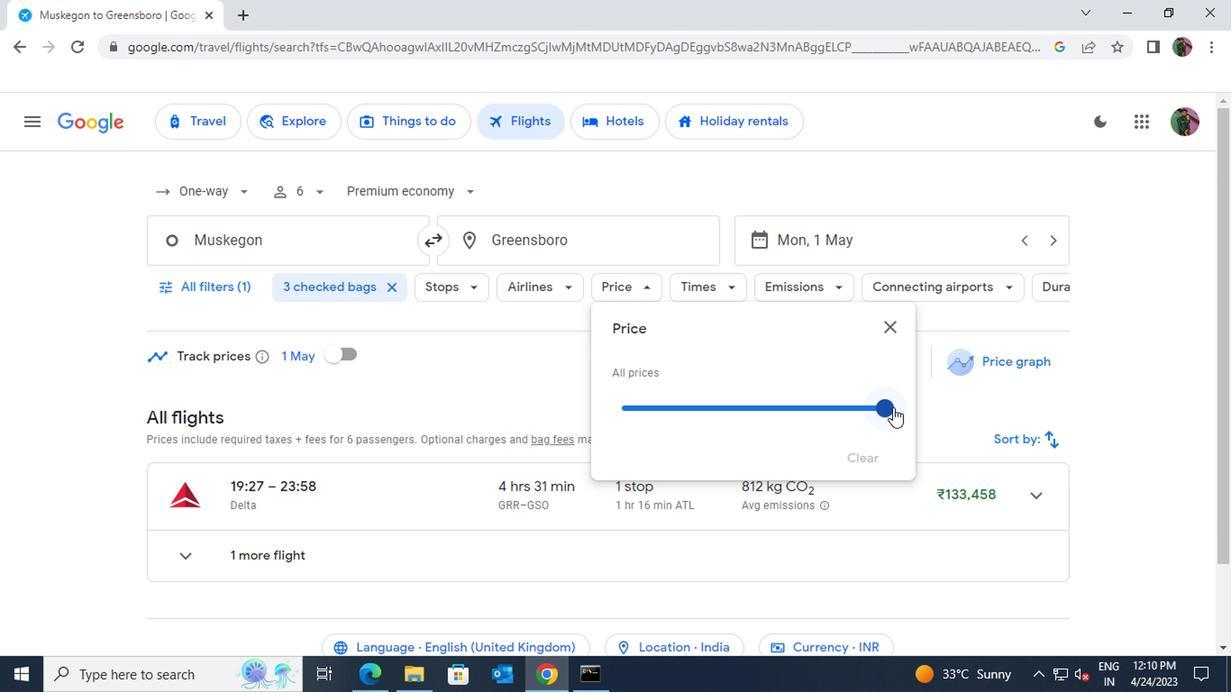 
Action: Mouse pressed left at (882, 409)
Screenshot: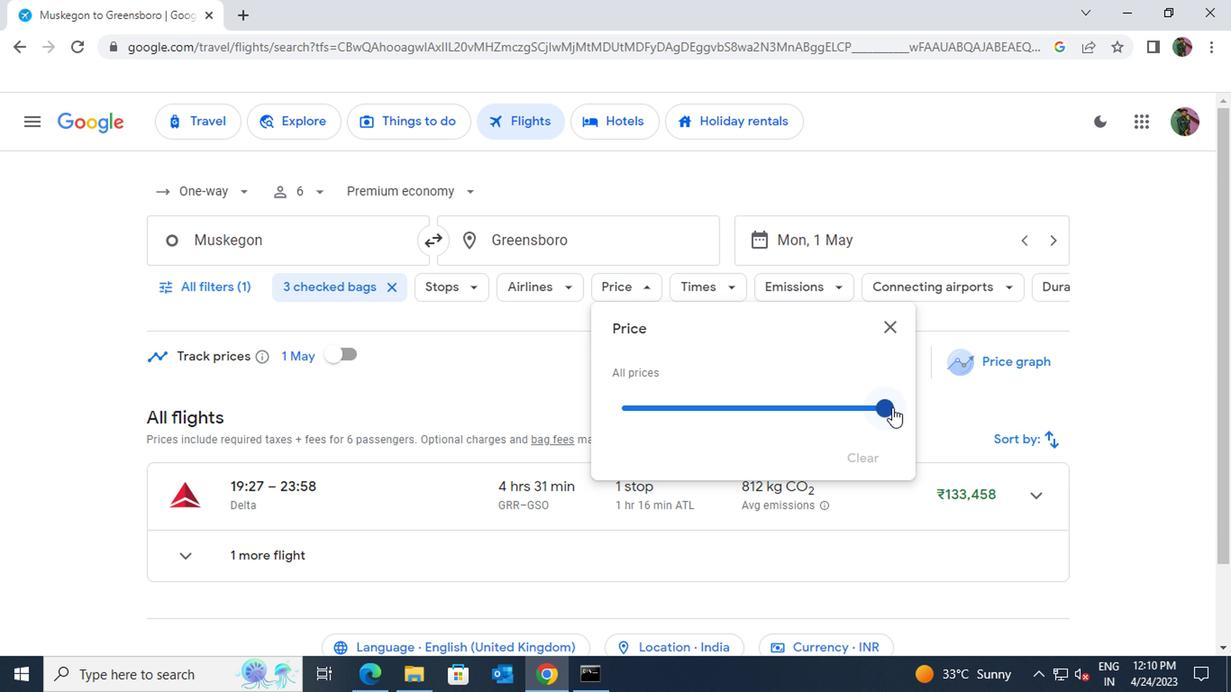 
Action: Mouse moved to (876, 330)
Screenshot: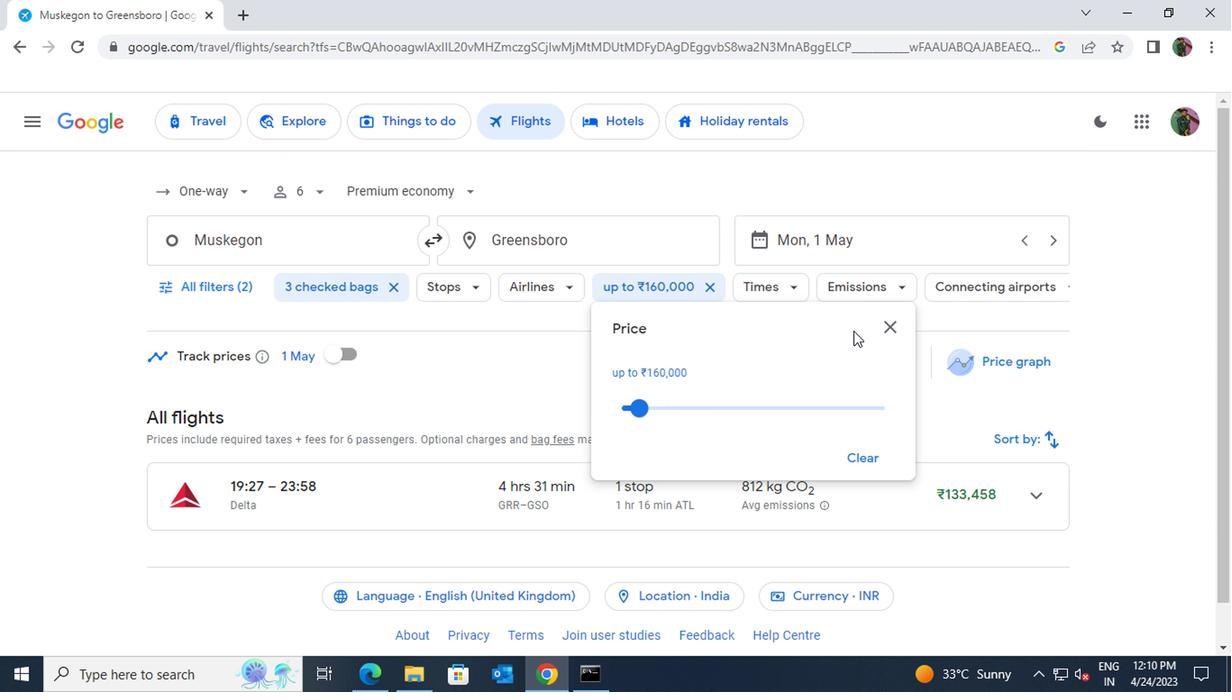 
Action: Mouse pressed left at (876, 330)
Screenshot: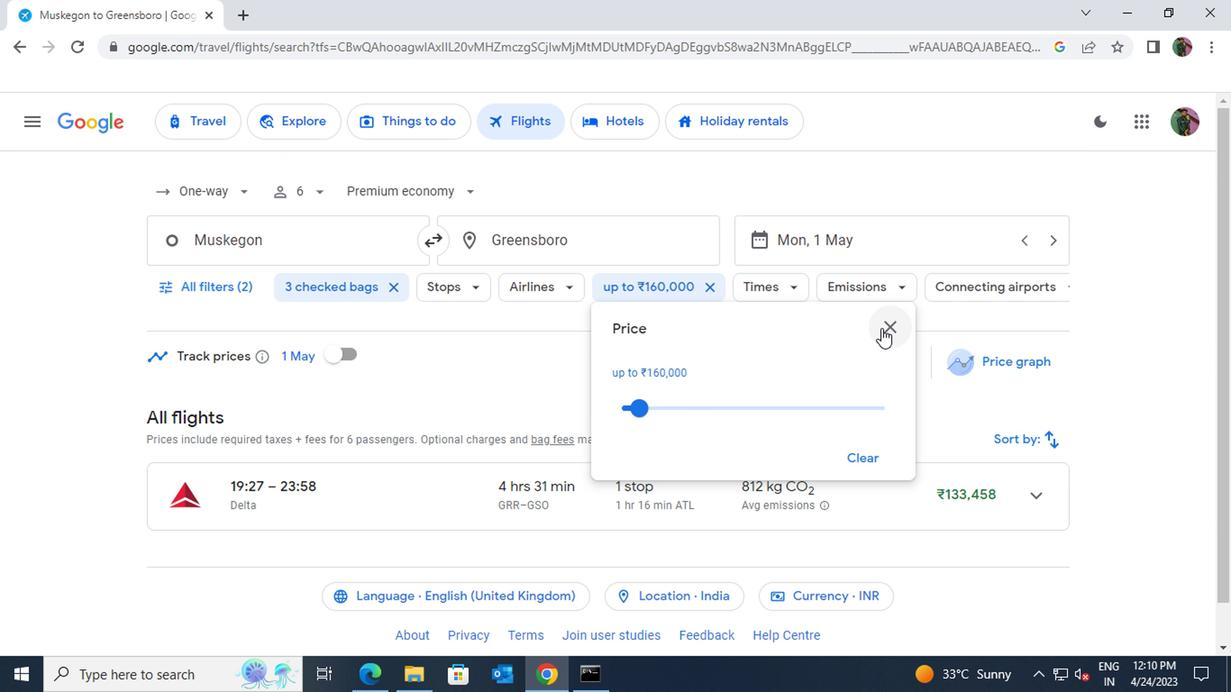 
Action: Mouse moved to (775, 296)
Screenshot: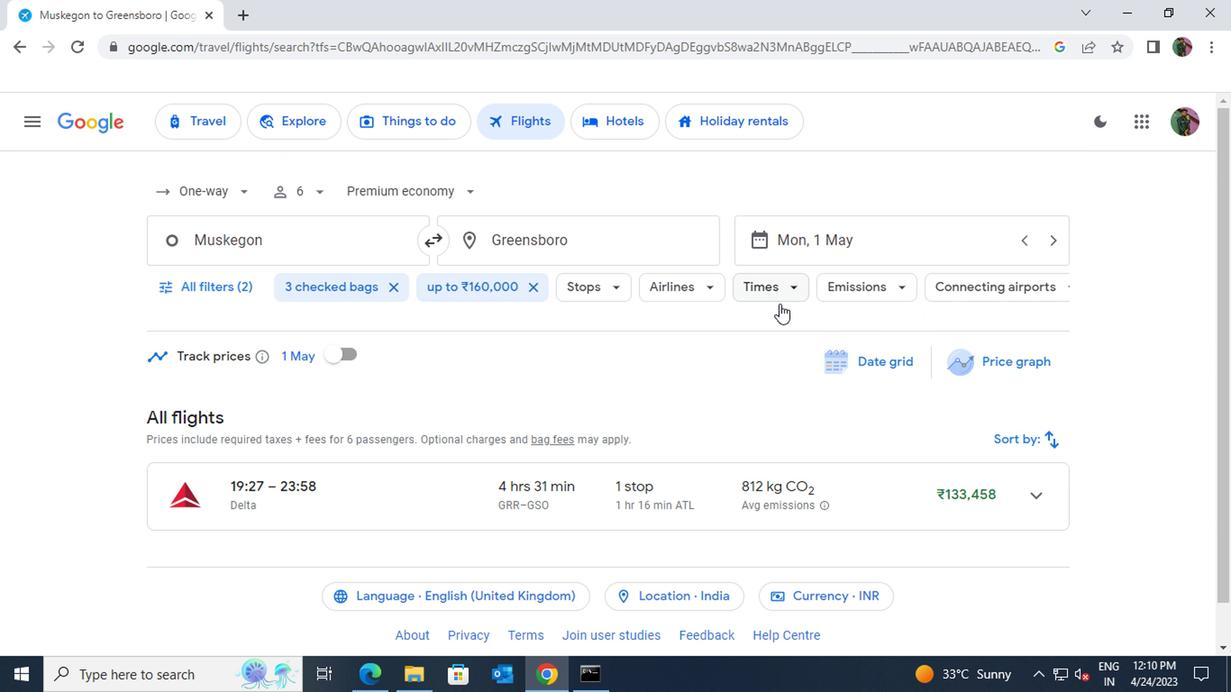 
Action: Mouse pressed left at (775, 296)
Screenshot: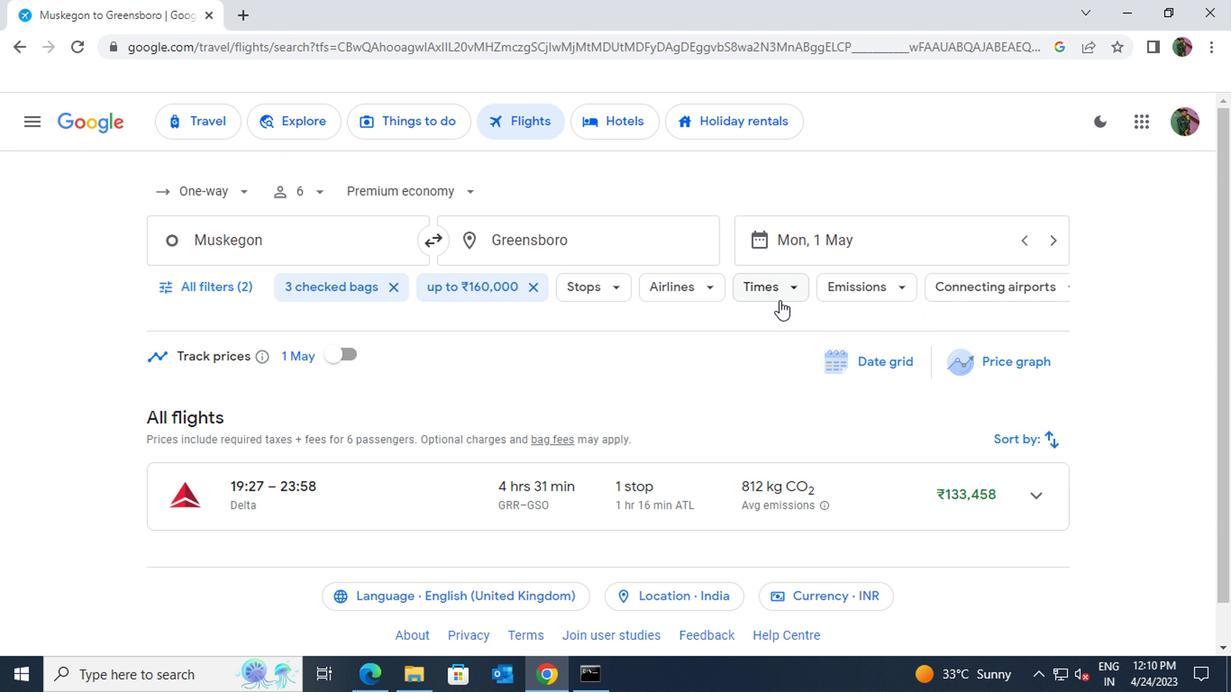 
Action: Mouse moved to (1019, 461)
Screenshot: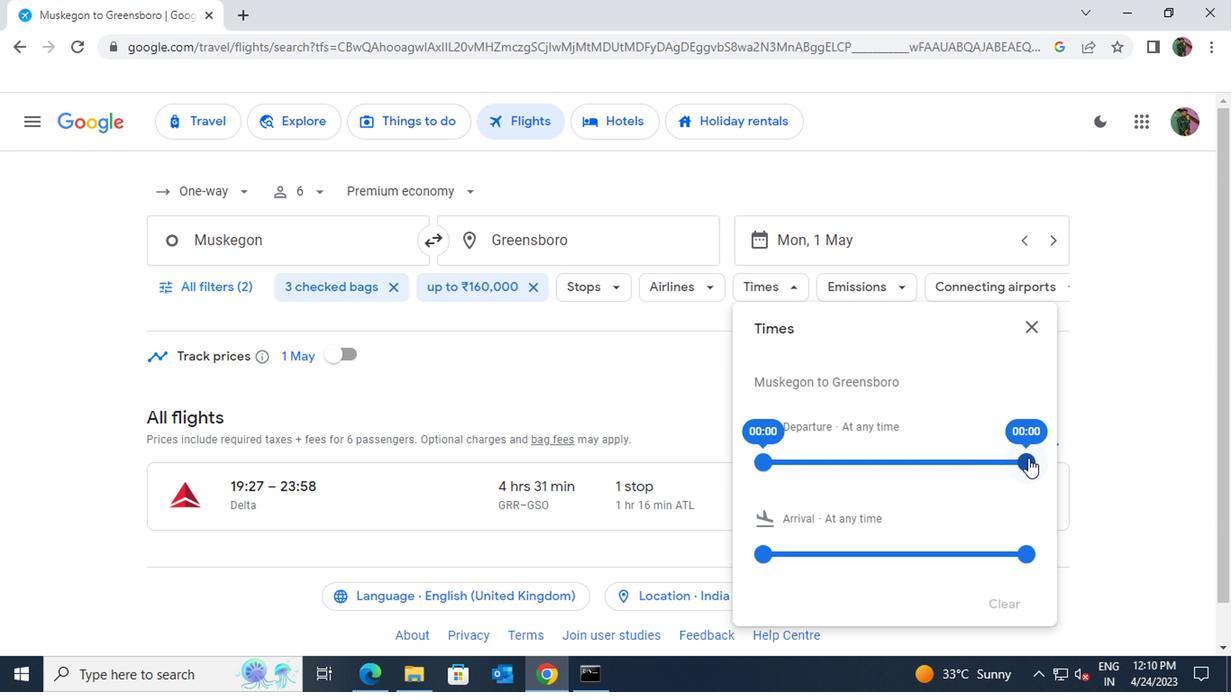 
Action: Mouse pressed left at (1019, 461)
Screenshot: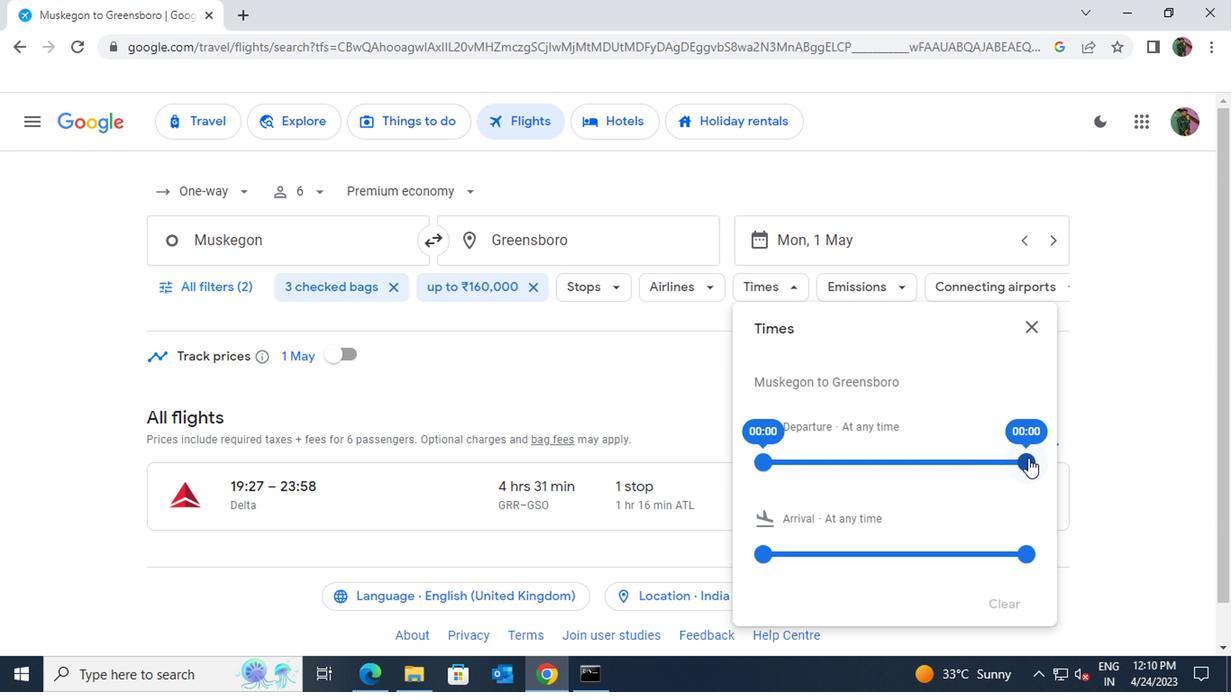
Action: Mouse moved to (1022, 332)
Screenshot: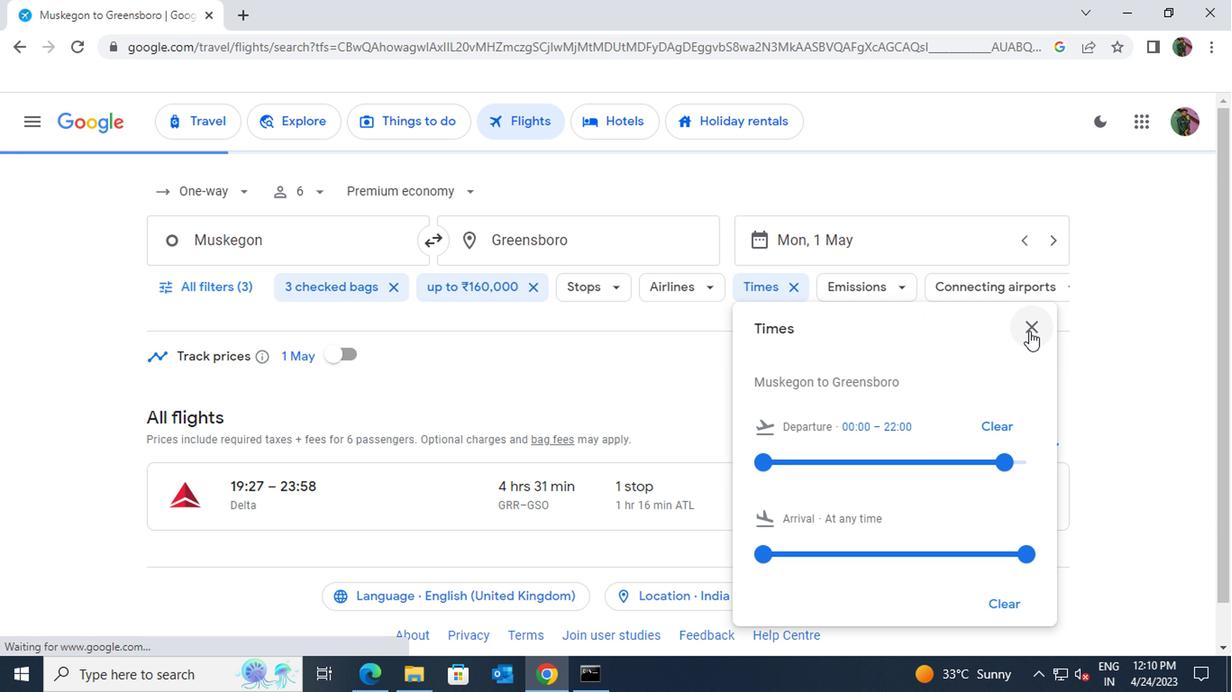 
Action: Mouse pressed left at (1022, 332)
Screenshot: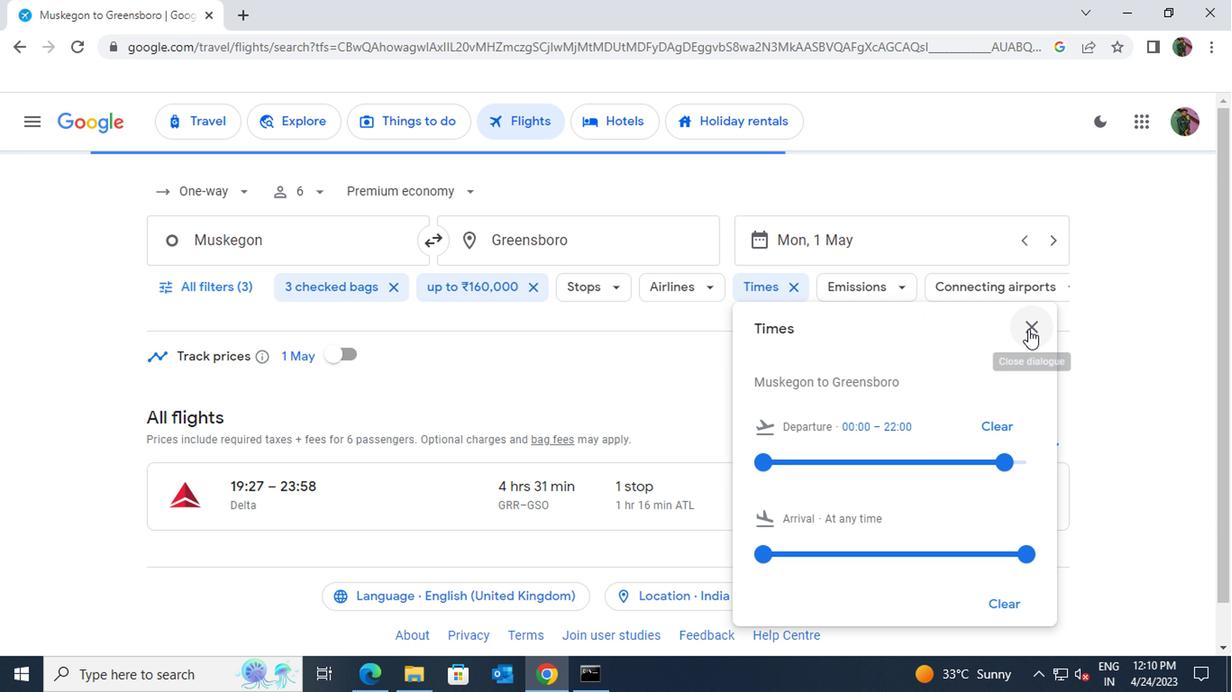 
